 Task:  Click on Golf Select Pick Sheet First name Samuel Last name Wilson and  Email softage.7@softage.net Group 1 Rory McIlroy Group 2 Sam Burns Bonus Golfer Rory McIlroy Group 3 Sungjae Im Group 4 Hideki Matsuyama #1 Golfer For The Week Jason Day Tie-Breaker Score 0 Submit pick sheet
Action: Mouse moved to (351, 221)
Screenshot: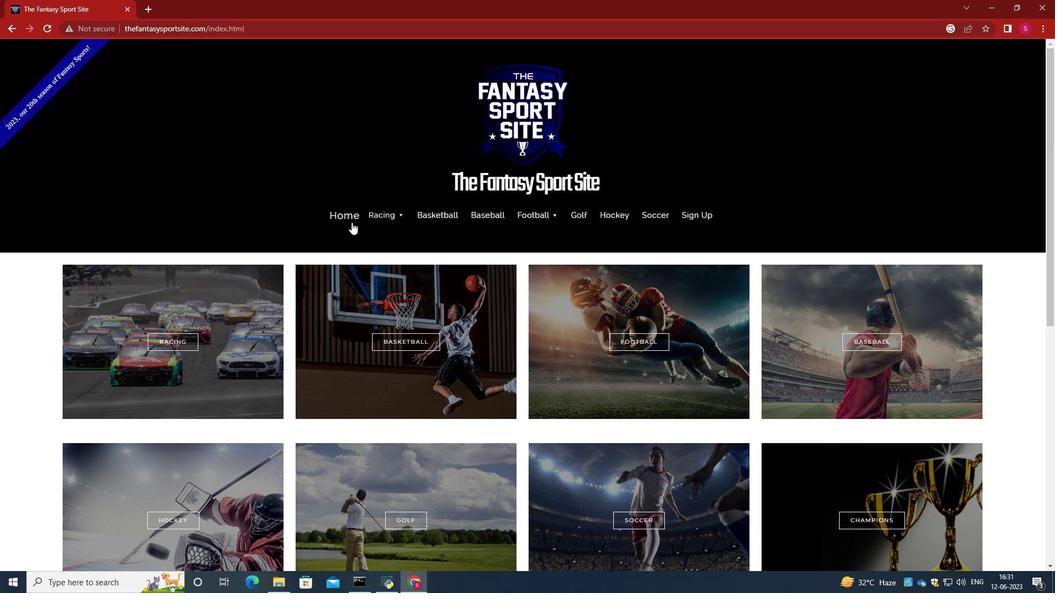 
Action: Mouse pressed left at (351, 221)
Screenshot: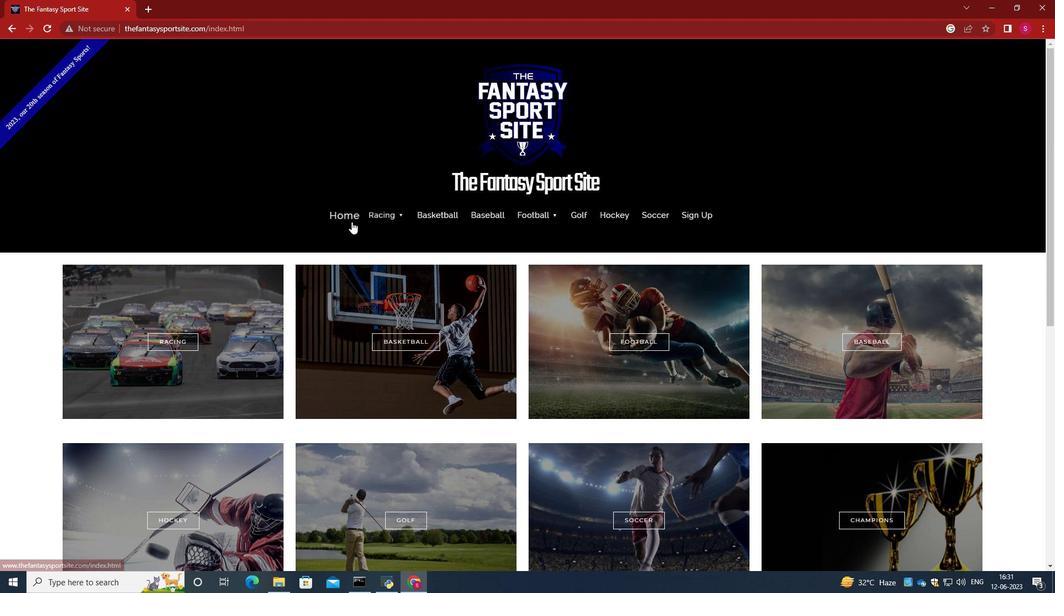 
Action: Mouse moved to (422, 203)
Screenshot: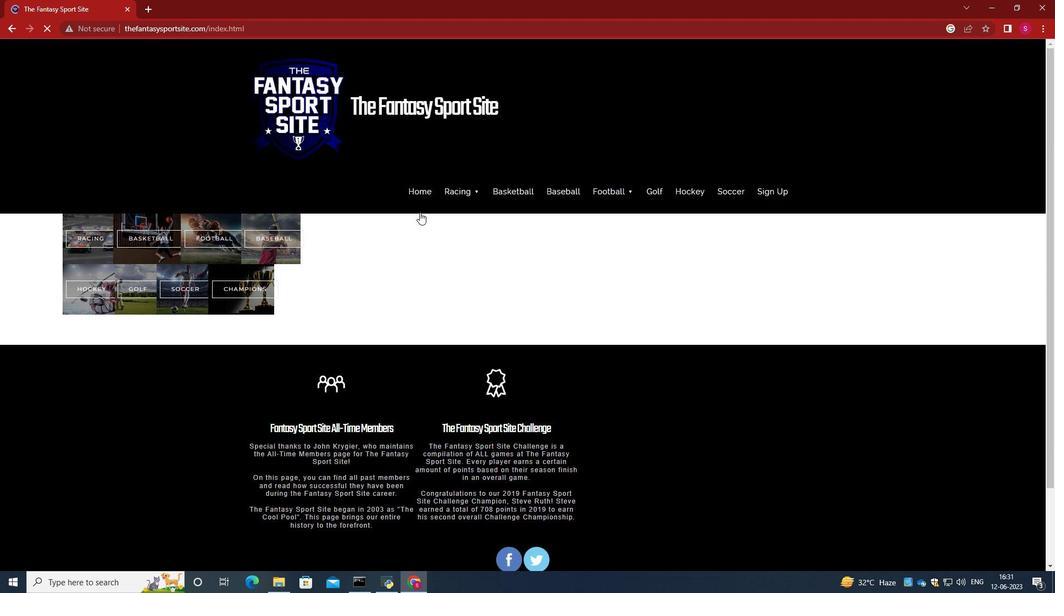 
Action: Mouse scrolled (422, 202) with delta (0, 0)
Screenshot: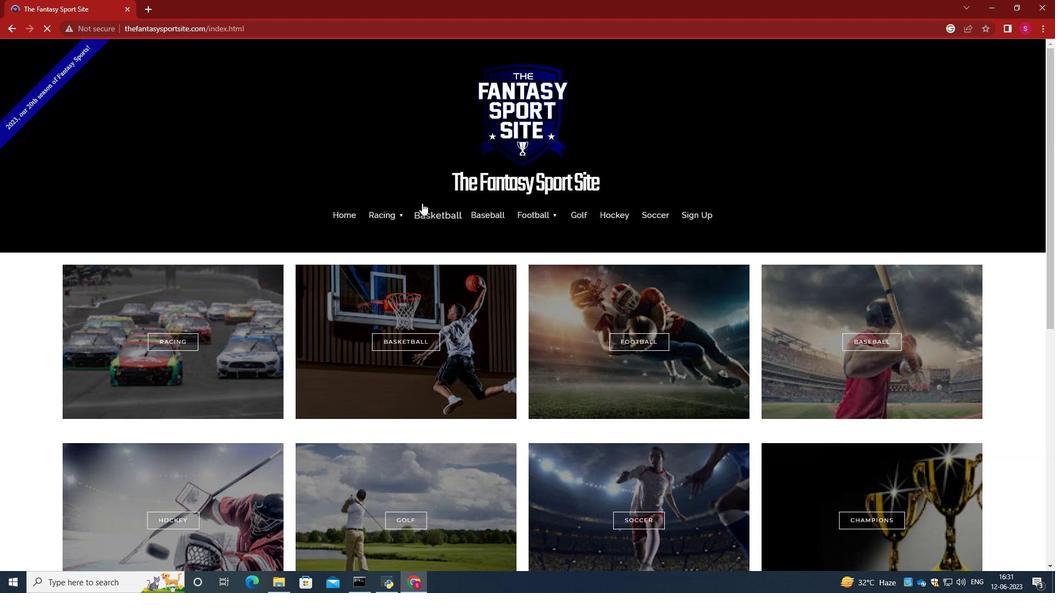 
Action: Mouse scrolled (422, 202) with delta (0, 0)
Screenshot: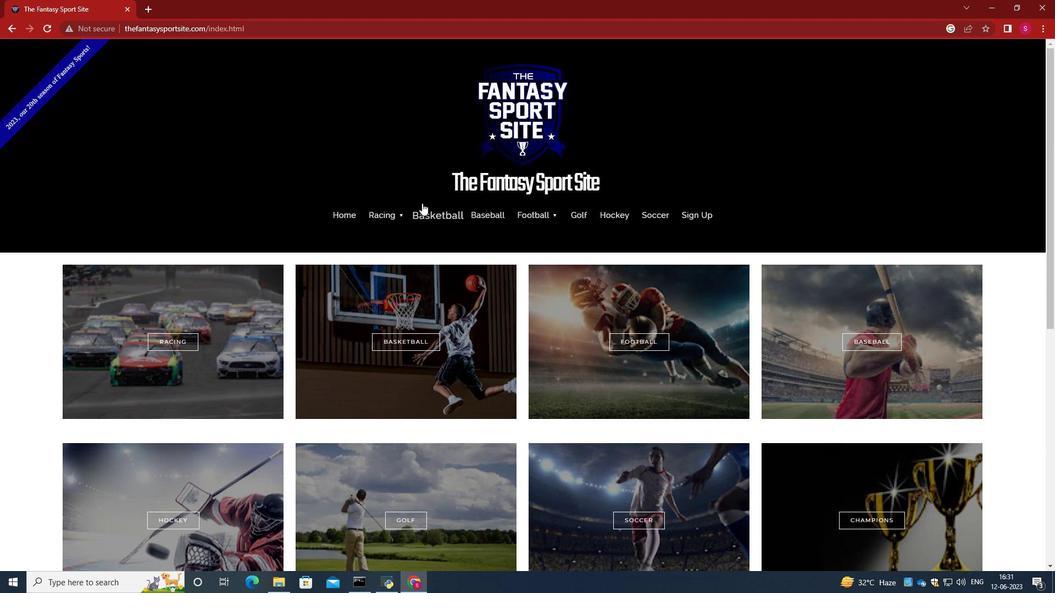 
Action: Mouse scrolled (422, 202) with delta (0, 0)
Screenshot: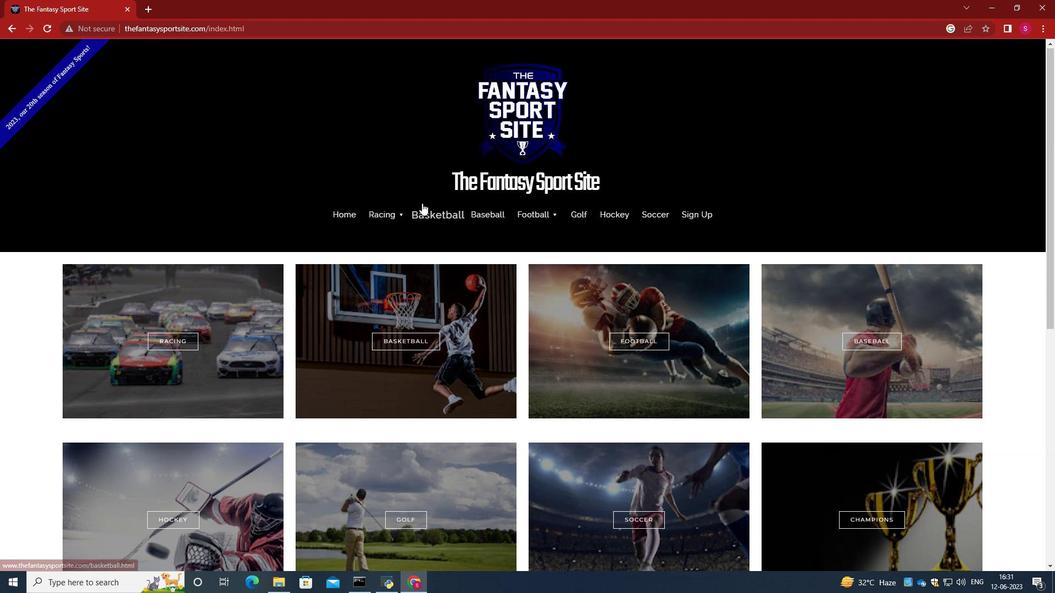 
Action: Mouse moved to (413, 345)
Screenshot: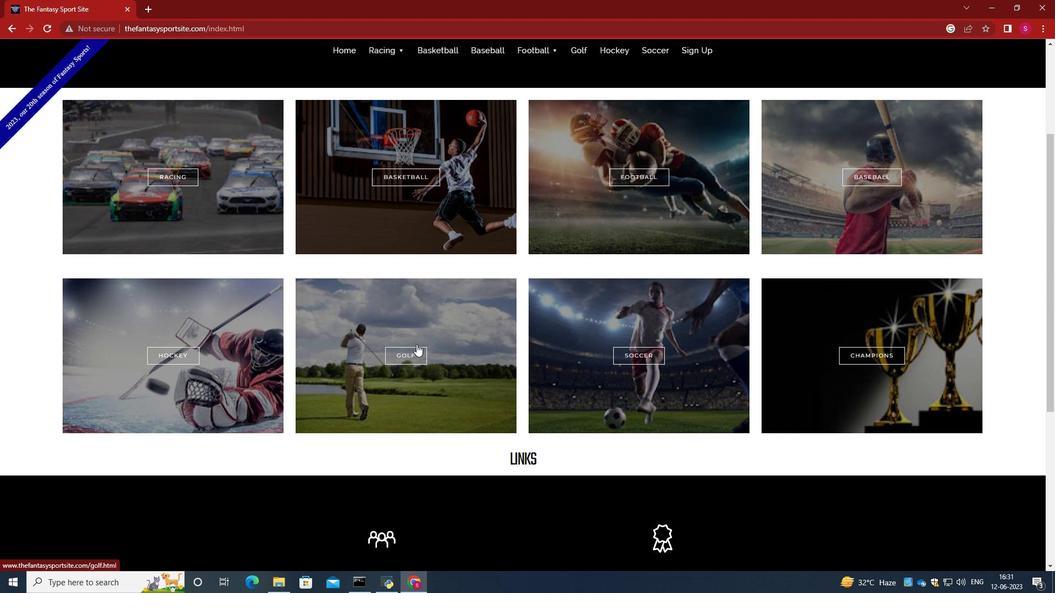 
Action: Mouse pressed left at (413, 345)
Screenshot: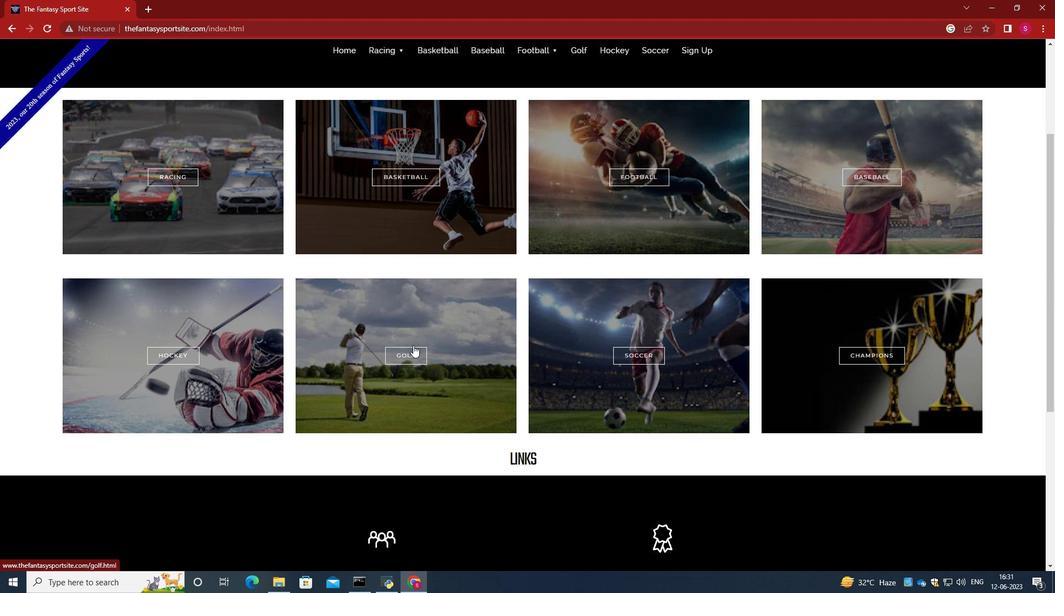
Action: Mouse scrolled (413, 345) with delta (0, 0)
Screenshot: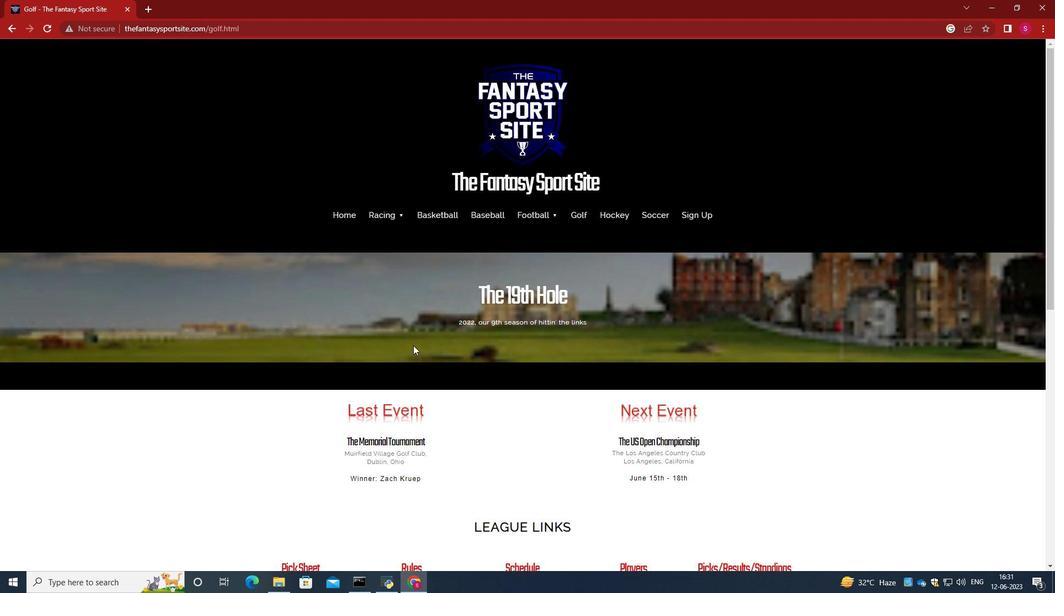 
Action: Mouse scrolled (413, 345) with delta (0, 0)
Screenshot: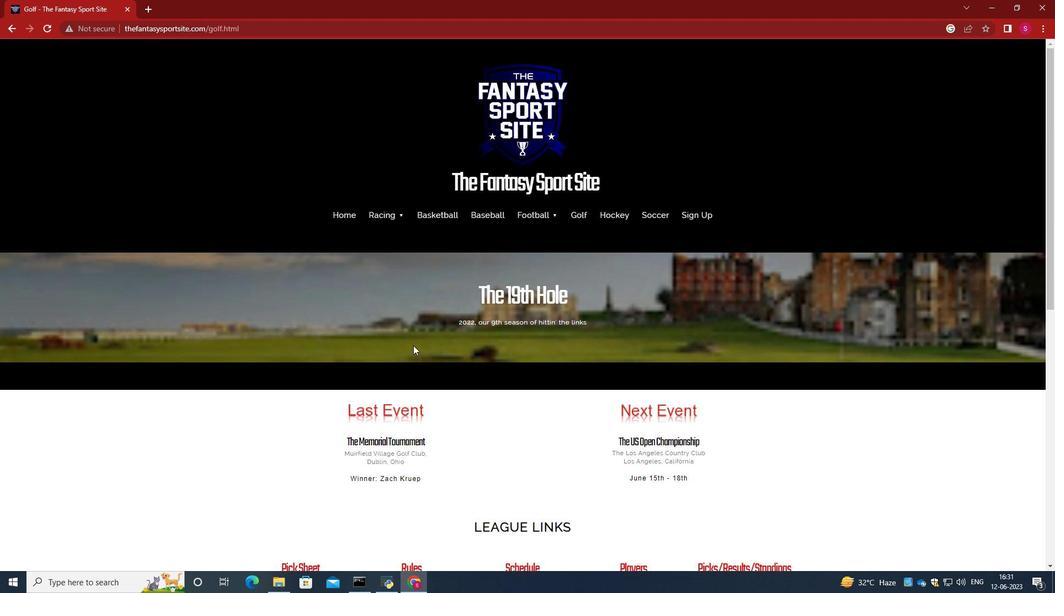 
Action: Mouse moved to (412, 343)
Screenshot: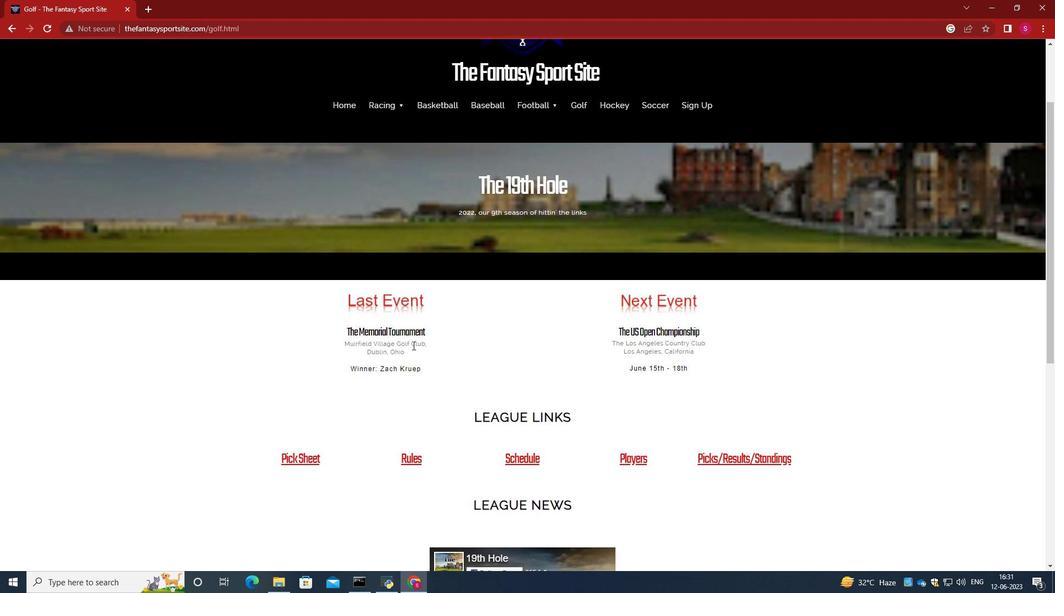 
Action: Mouse scrolled (412, 342) with delta (0, 0)
Screenshot: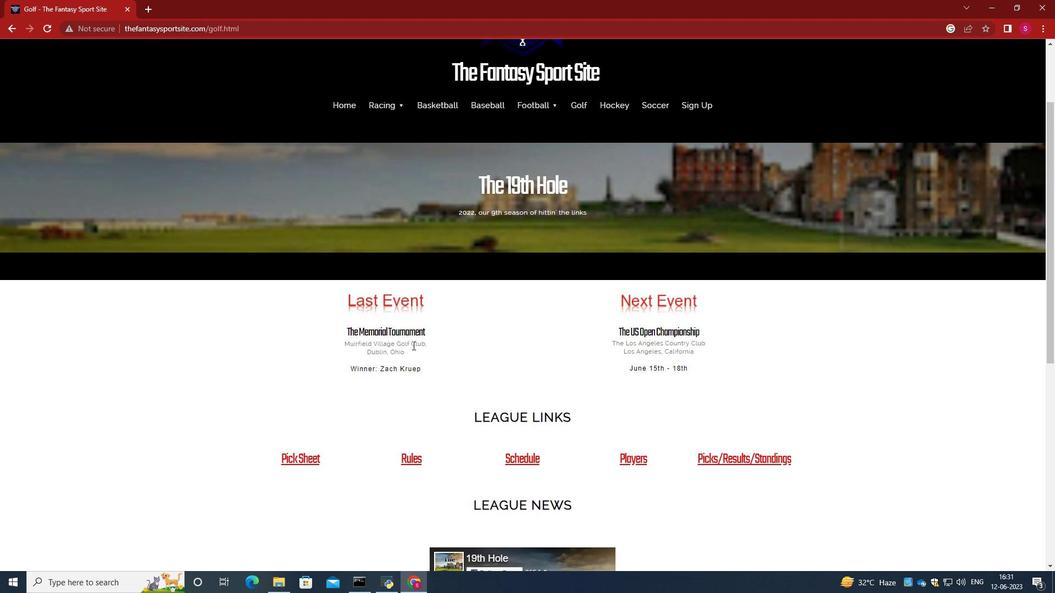 
Action: Mouse scrolled (412, 342) with delta (0, 0)
Screenshot: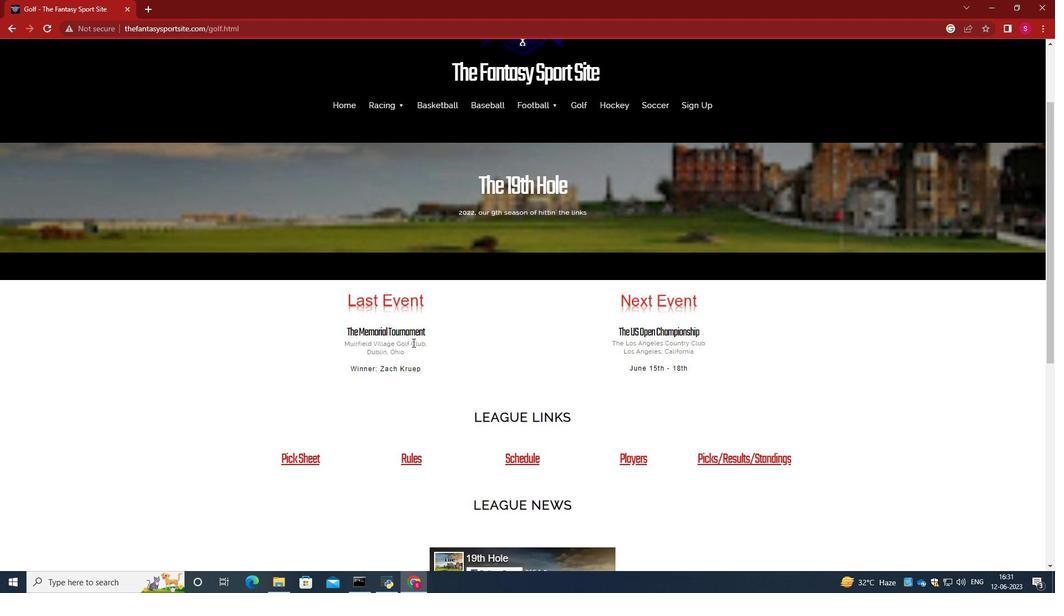 
Action: Mouse scrolled (412, 342) with delta (0, 0)
Screenshot: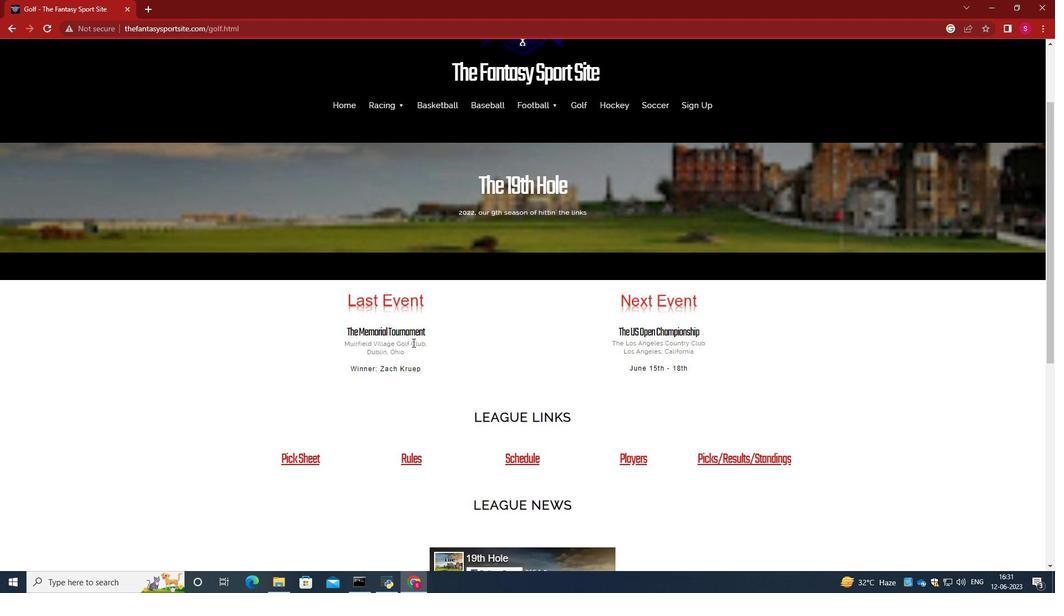 
Action: Mouse scrolled (412, 342) with delta (0, 0)
Screenshot: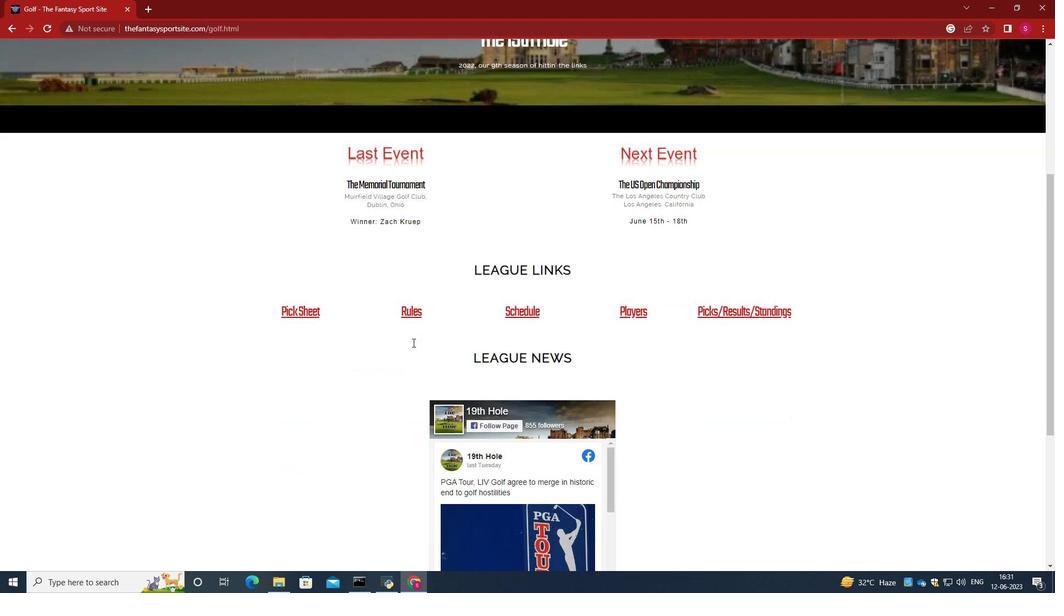 
Action: Mouse moved to (313, 240)
Screenshot: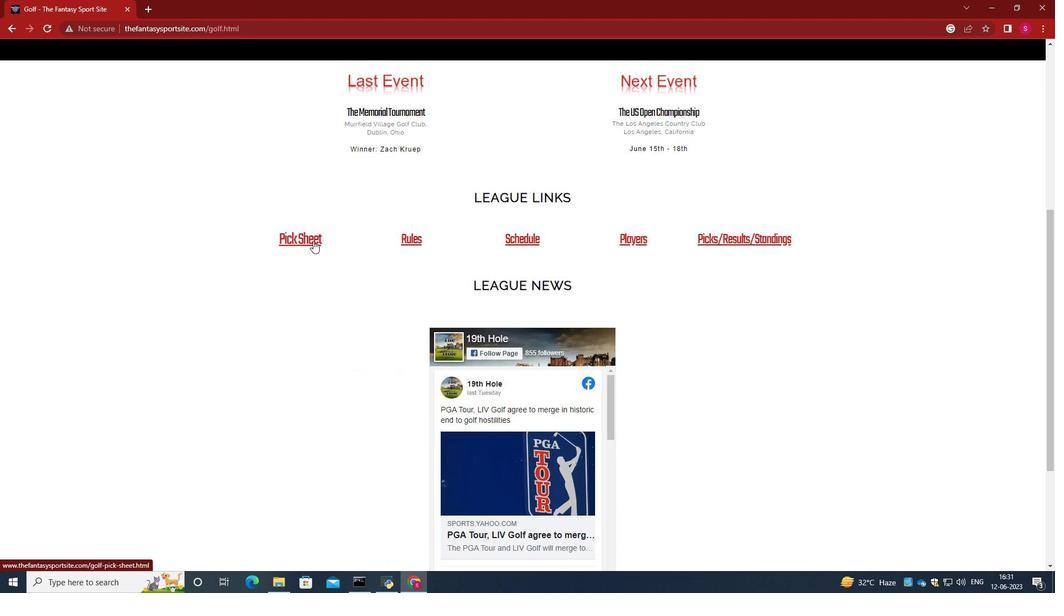 
Action: Mouse pressed left at (313, 240)
Screenshot: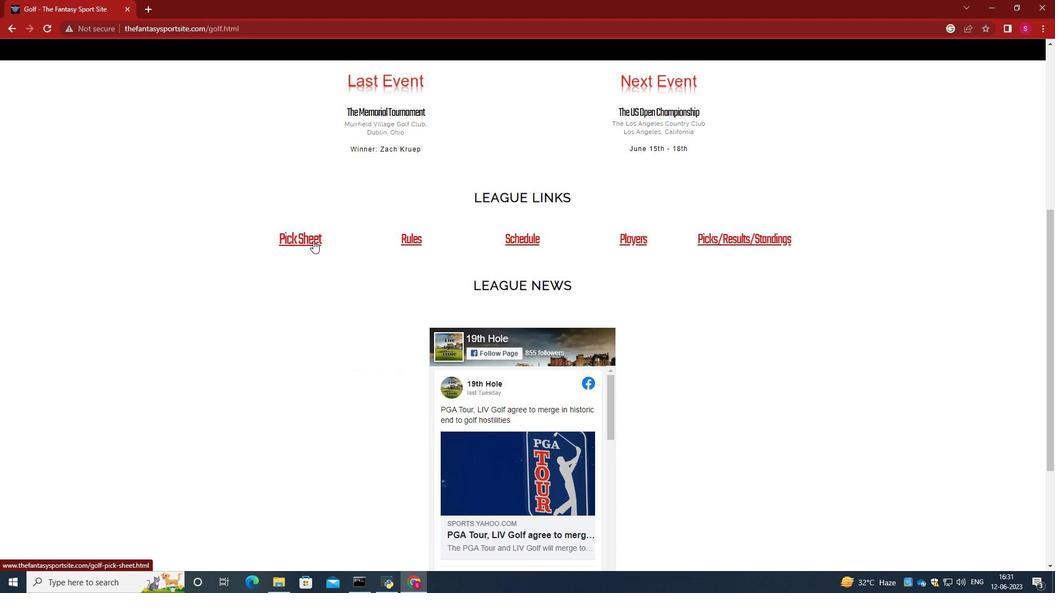 
Action: Mouse moved to (494, 234)
Screenshot: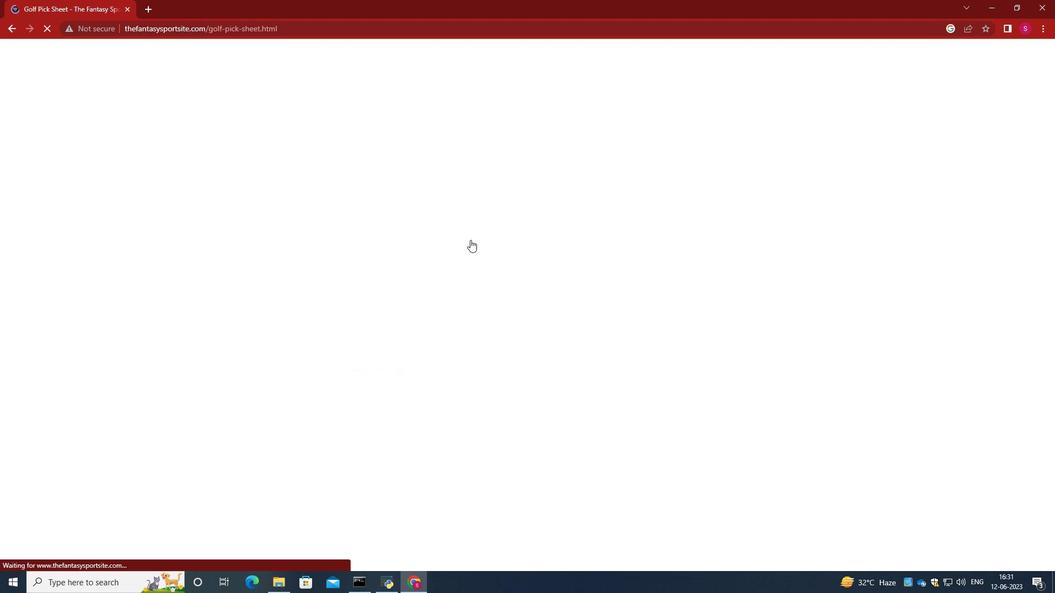 
Action: Mouse scrolled (494, 234) with delta (0, 0)
Screenshot: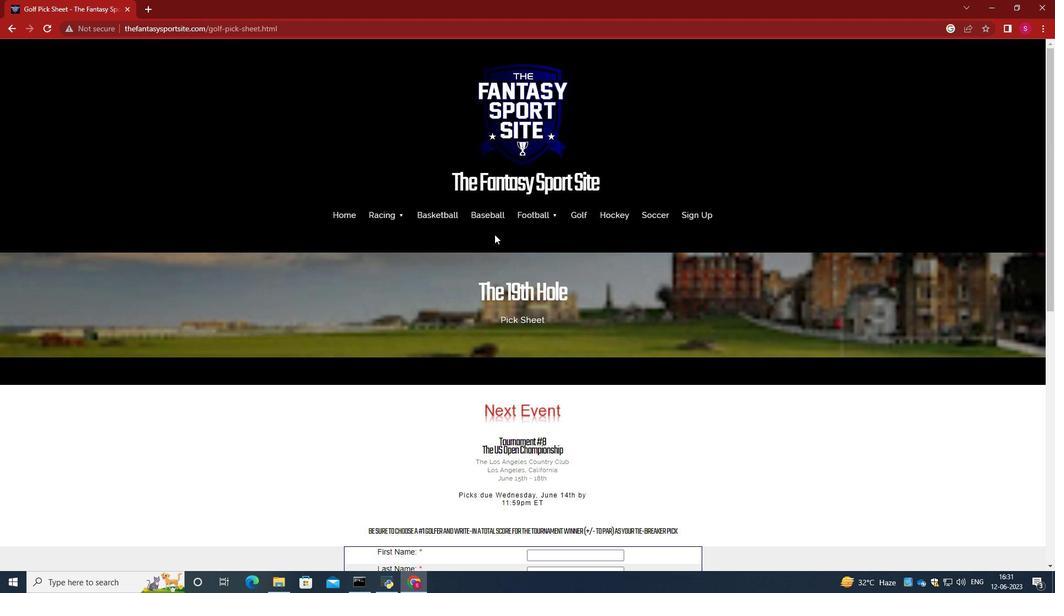 
Action: Mouse scrolled (494, 234) with delta (0, 0)
Screenshot: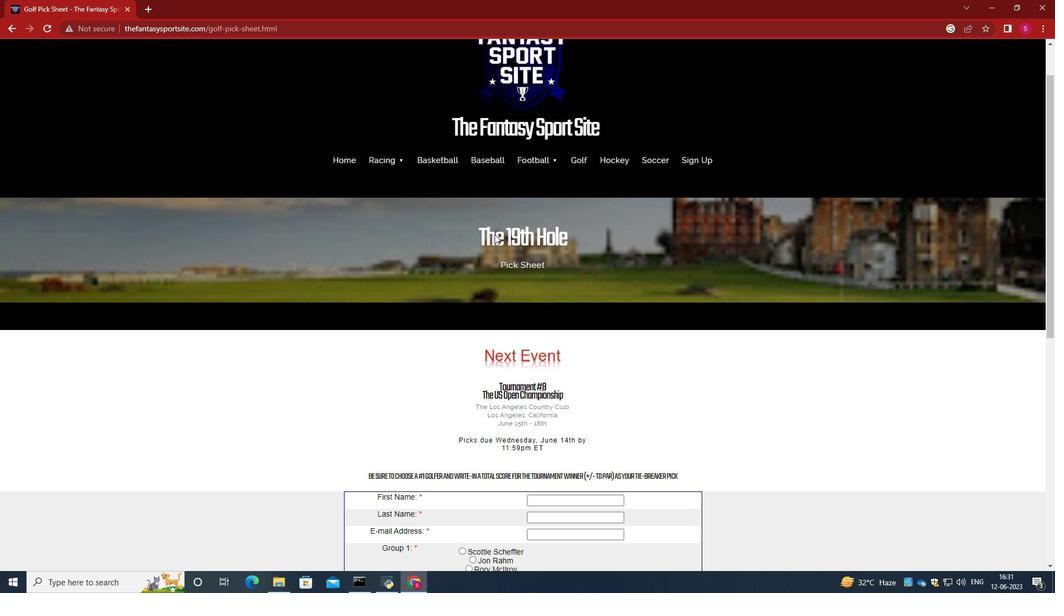 
Action: Mouse scrolled (494, 234) with delta (0, 0)
Screenshot: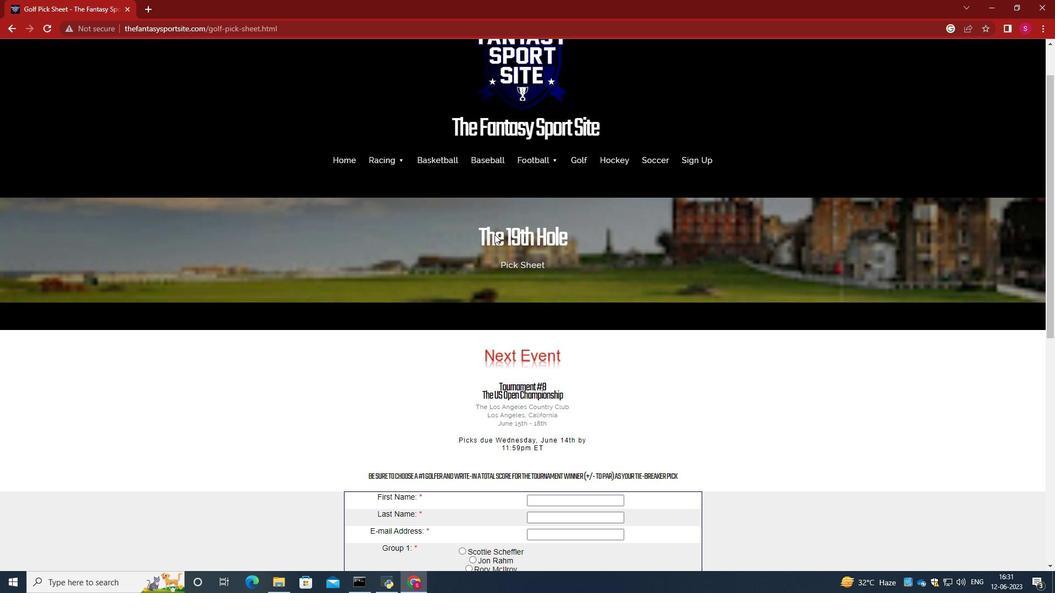 
Action: Mouse scrolled (494, 234) with delta (0, 0)
Screenshot: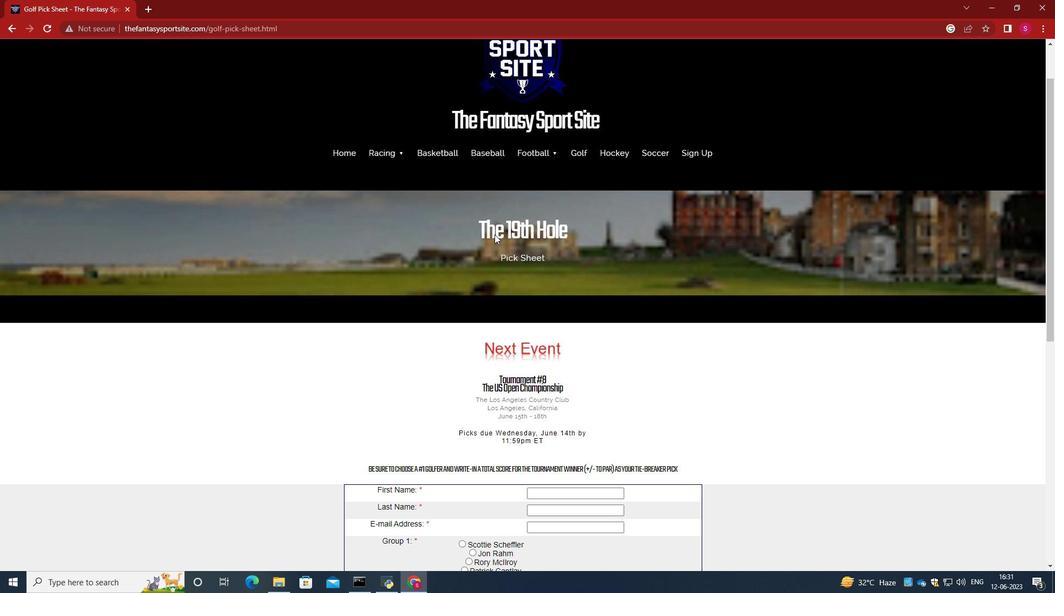 
Action: Mouse scrolled (494, 234) with delta (0, 0)
Screenshot: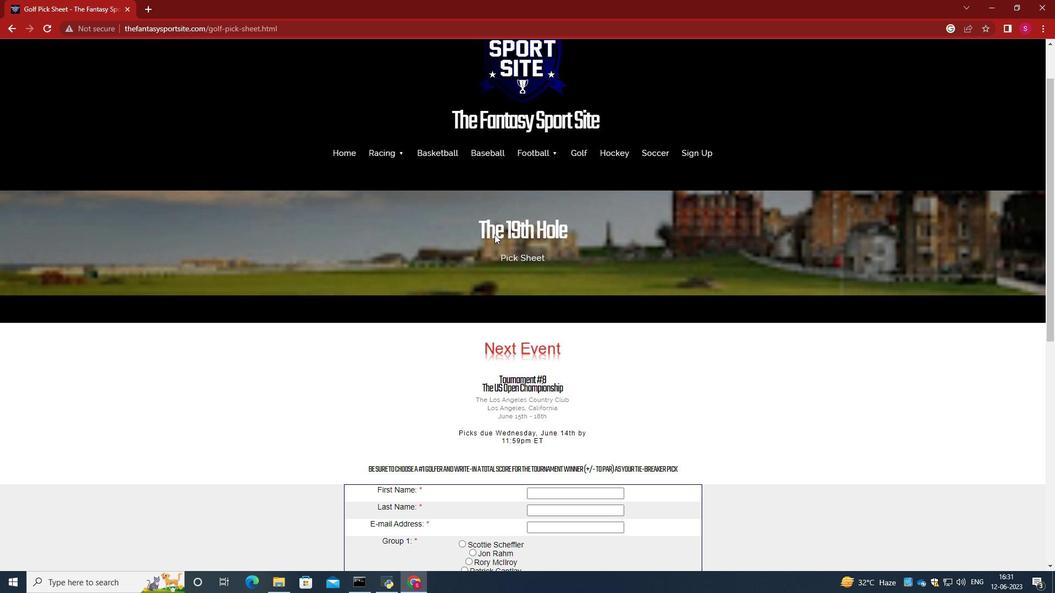 
Action: Mouse moved to (495, 244)
Screenshot: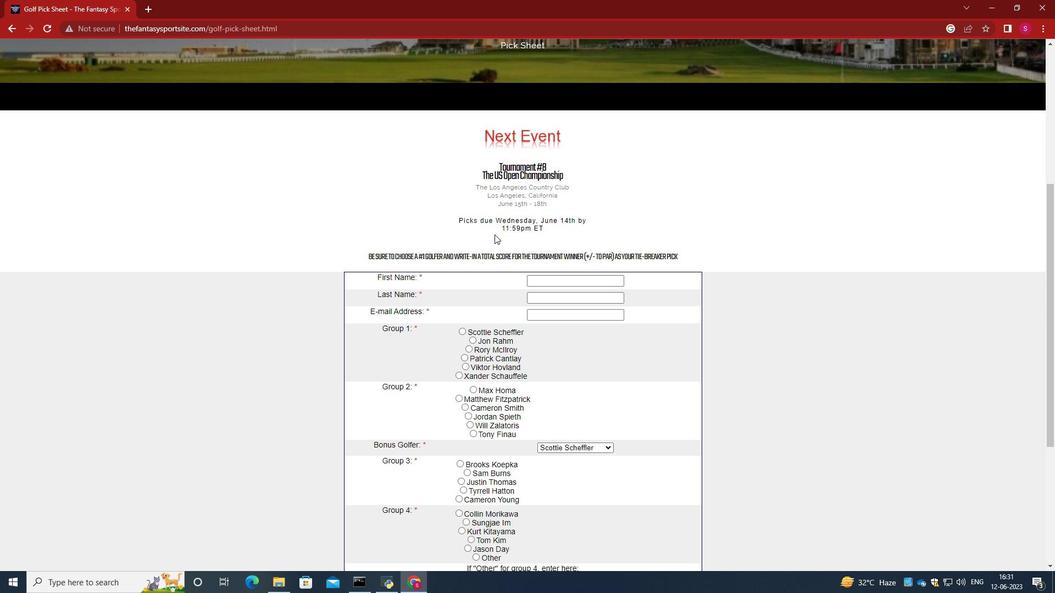 
Action: Mouse scrolled (495, 240) with delta (0, 0)
Screenshot: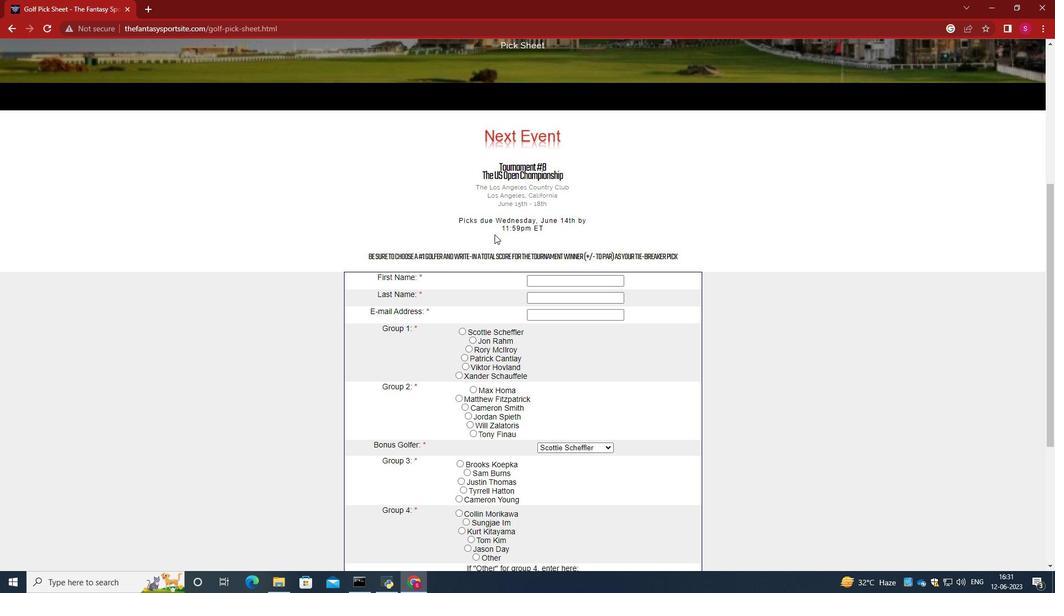 
Action: Mouse scrolled (495, 244) with delta (0, 0)
Screenshot: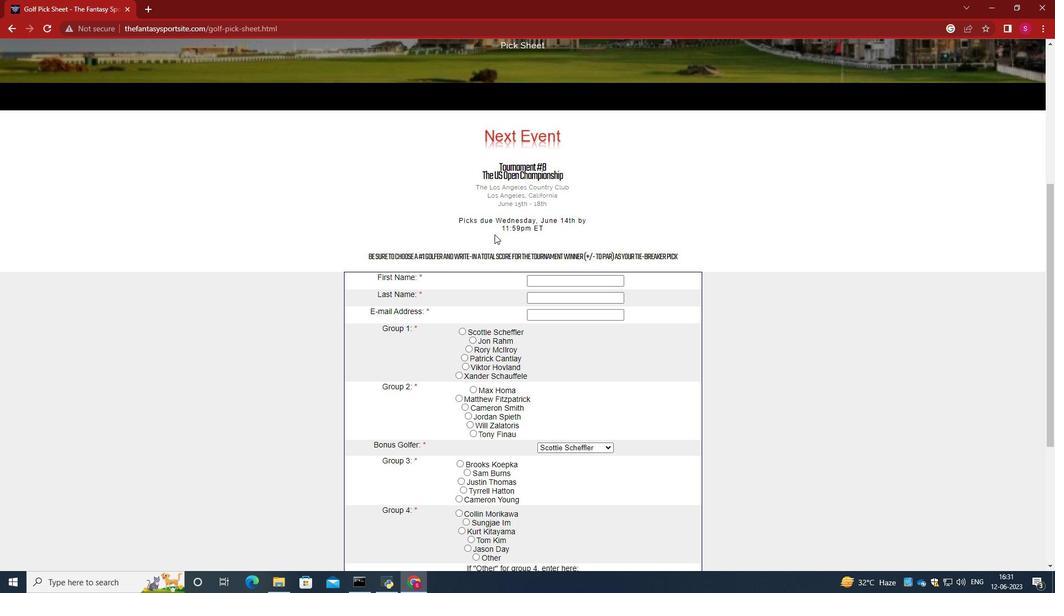 
Action: Mouse moved to (573, 173)
Screenshot: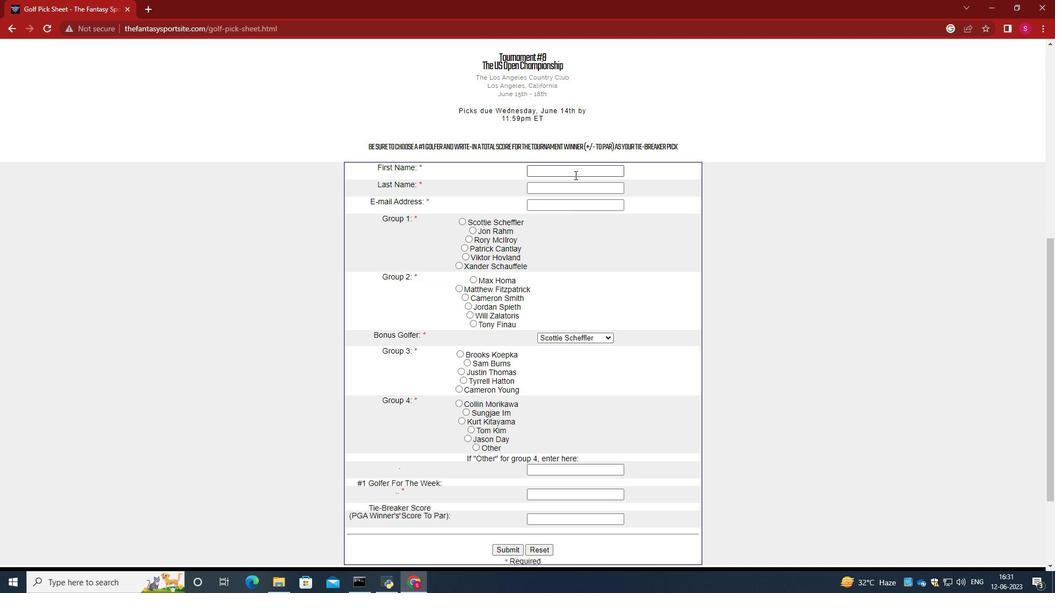 
Action: Mouse pressed left at (573, 173)
Screenshot: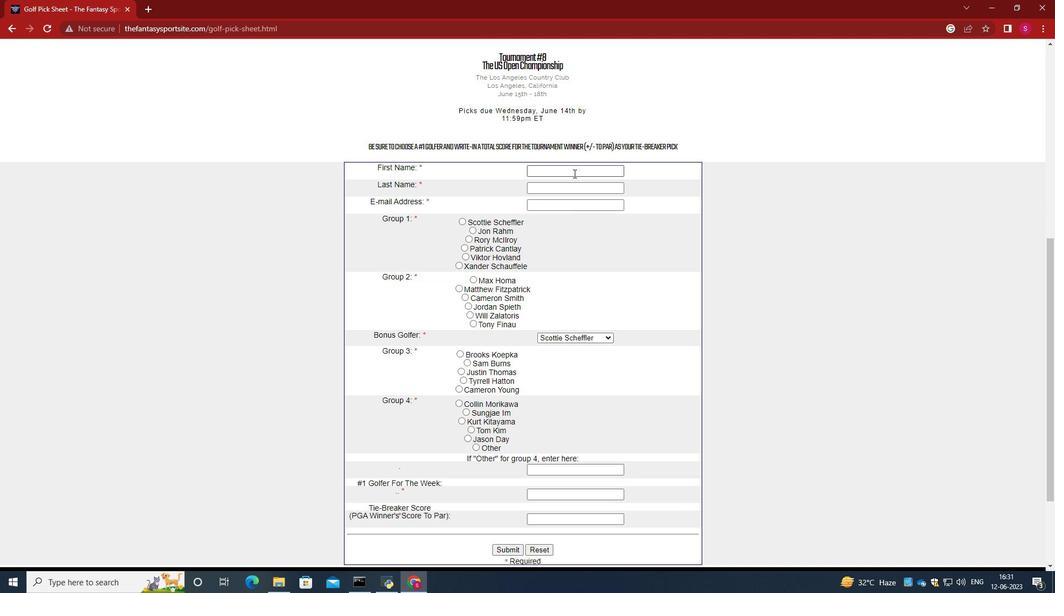 
Action: Key pressed <Key.caps_lock><Key.caps_lock><Key.caps_lock>S<Key.caps_lock>amuel<Key.tab><Key.caps_lock><Key.caps_lock><Key.caps_lock>W<Key.caps_lock>ilson<Key.tab>softage.7<Key.shift>@softage.net<Key.tab>
Screenshot: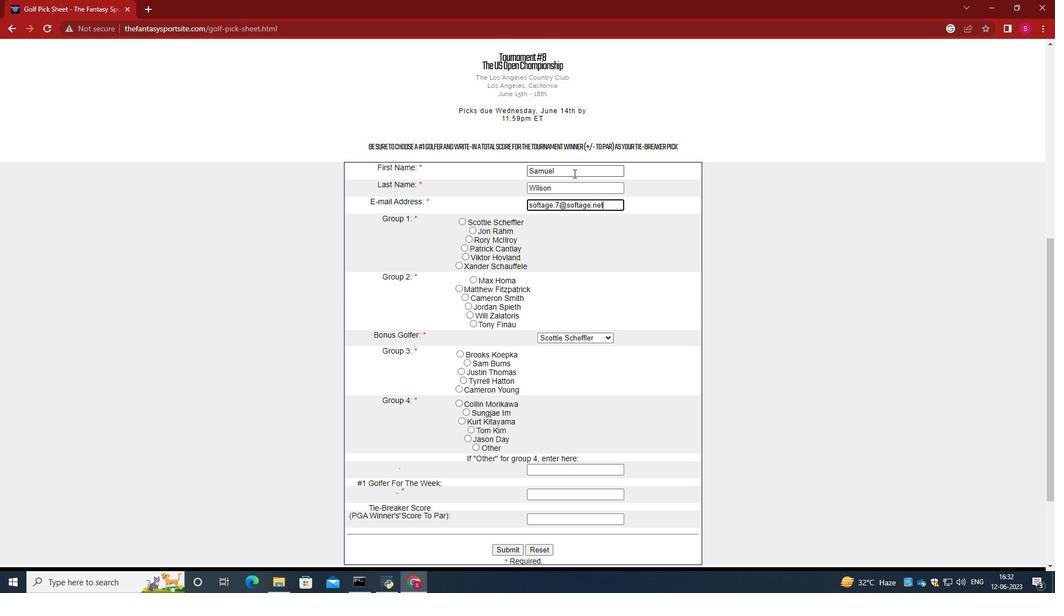 
Action: Mouse moved to (531, 230)
Screenshot: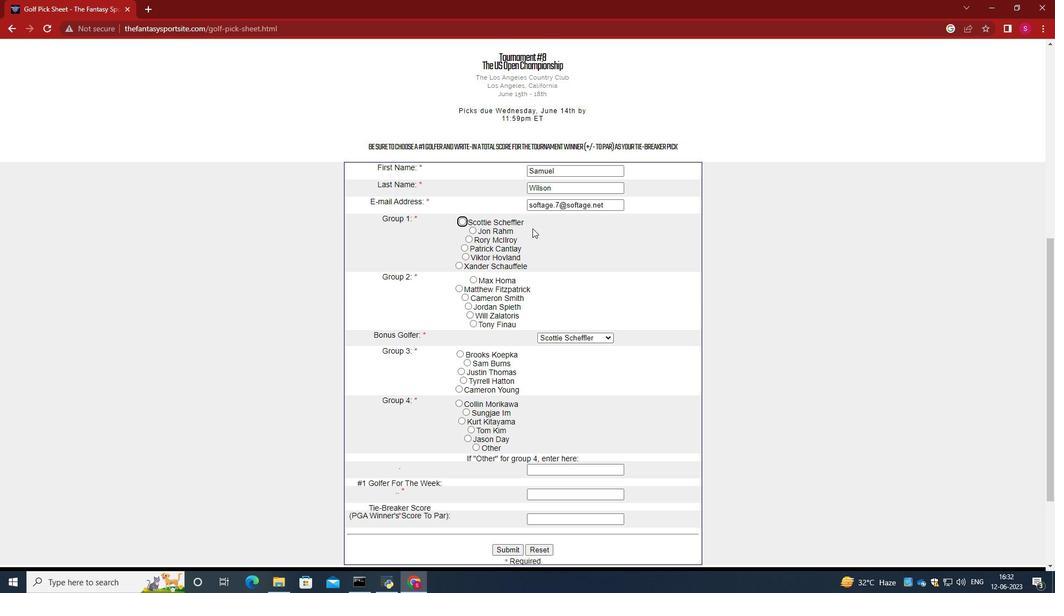 
Action: Mouse scrolled (531, 229) with delta (0, 0)
Screenshot: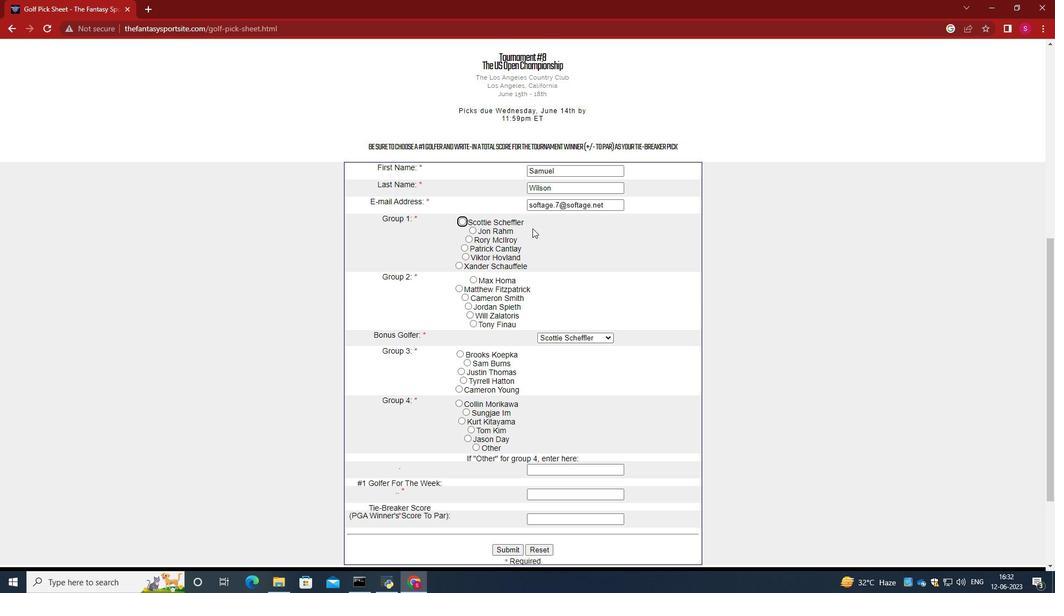 
Action: Mouse moved to (474, 179)
Screenshot: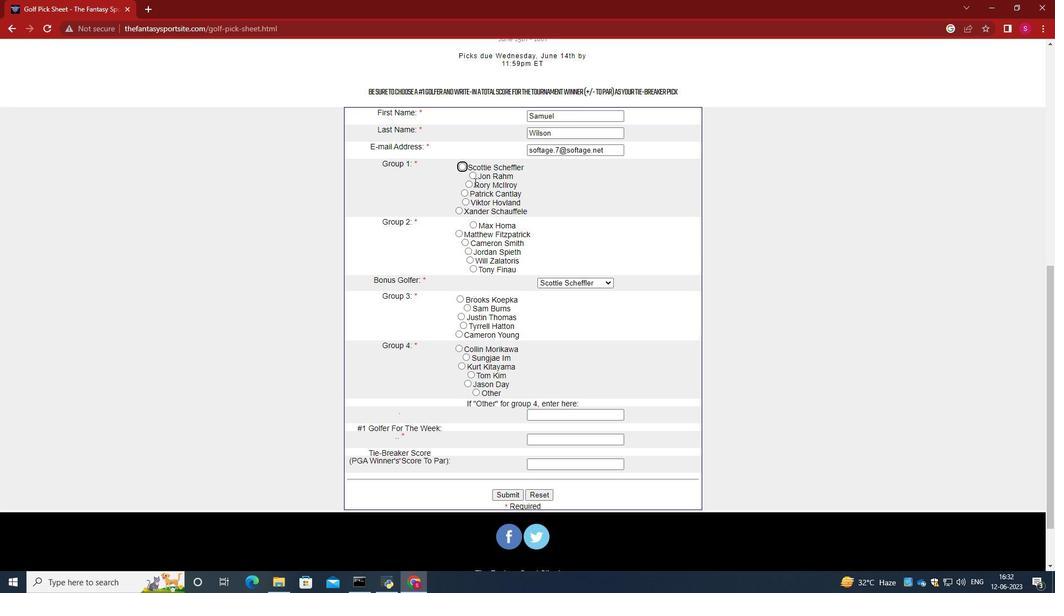 
Action: Mouse pressed left at (474, 179)
Screenshot: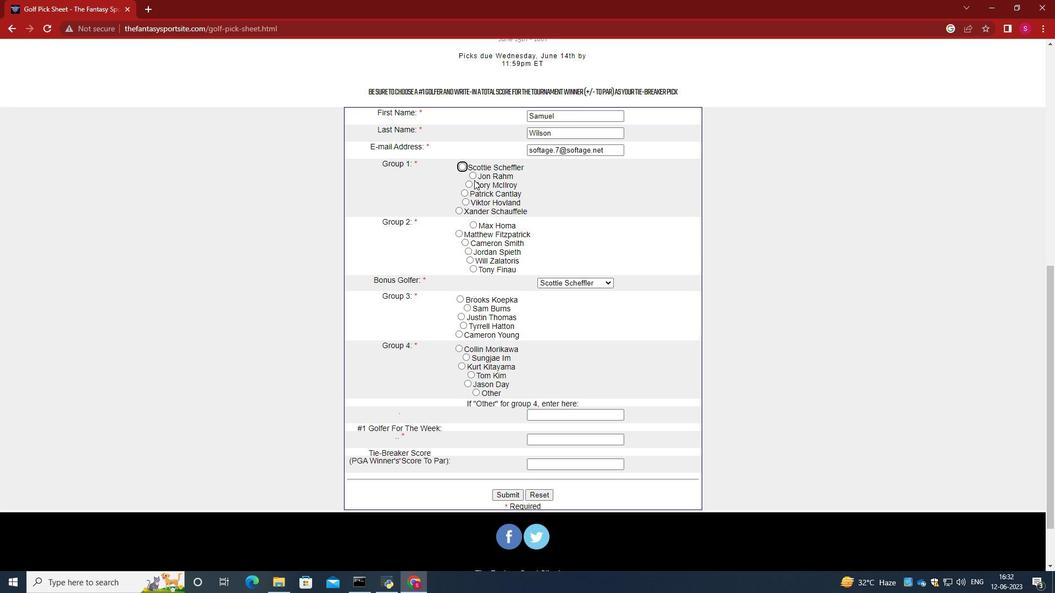 
Action: Mouse moved to (470, 187)
Screenshot: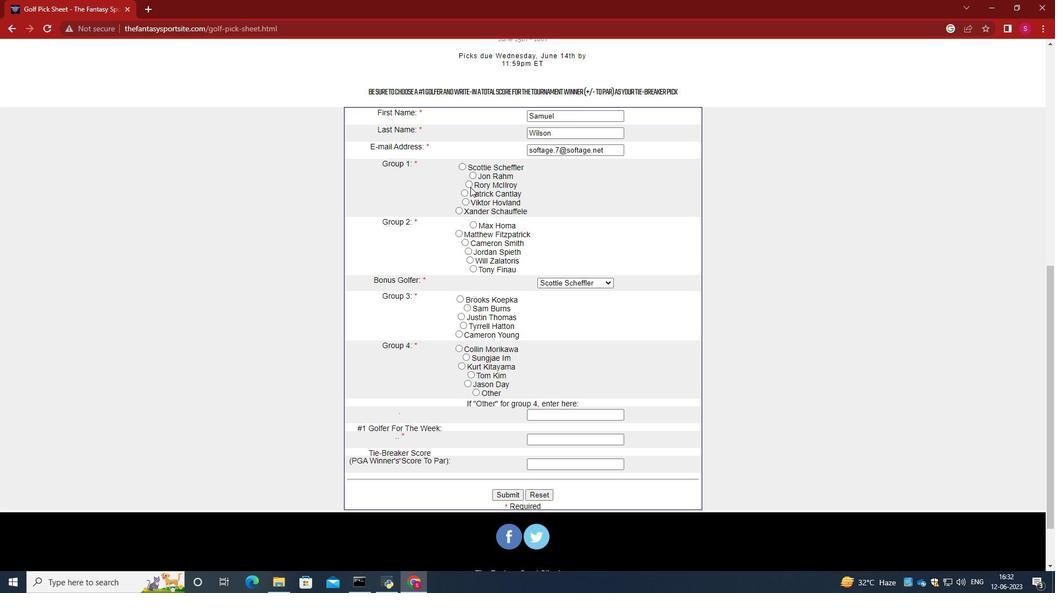 
Action: Mouse pressed left at (470, 187)
Screenshot: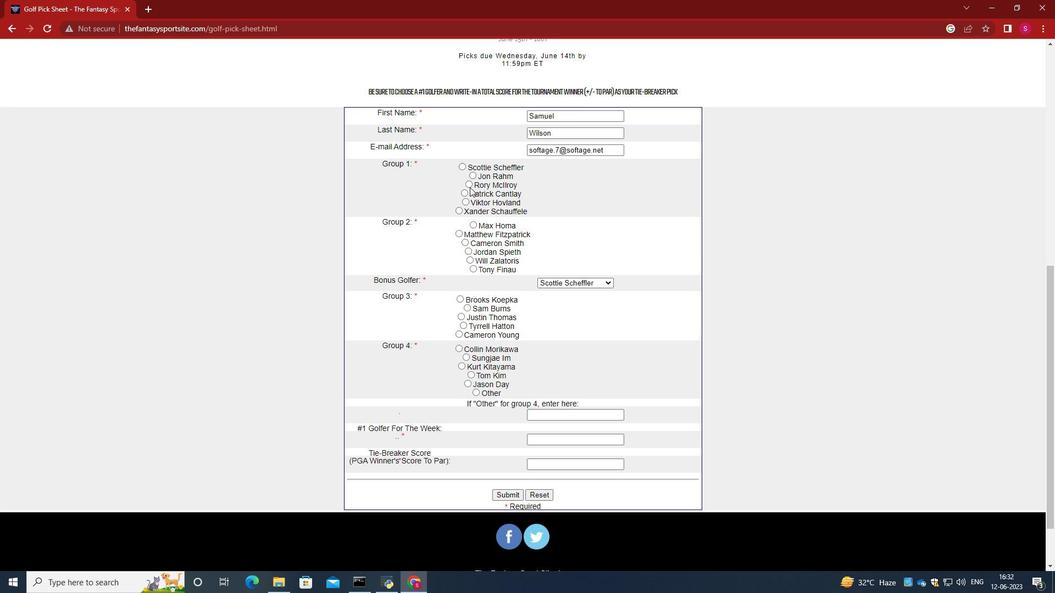 
Action: Mouse moved to (471, 185)
Screenshot: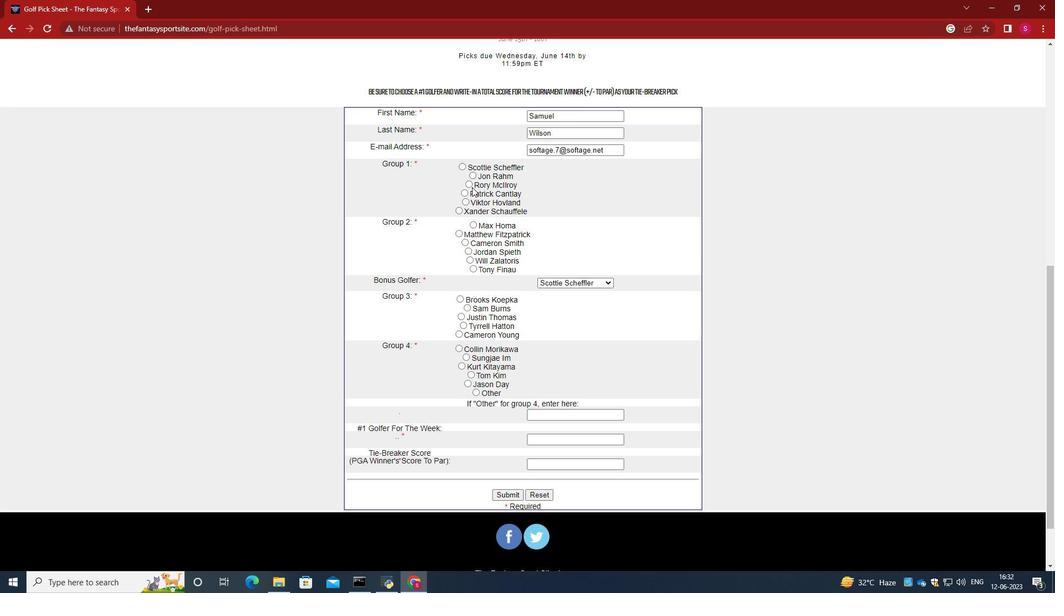 
Action: Mouse pressed left at (471, 185)
Screenshot: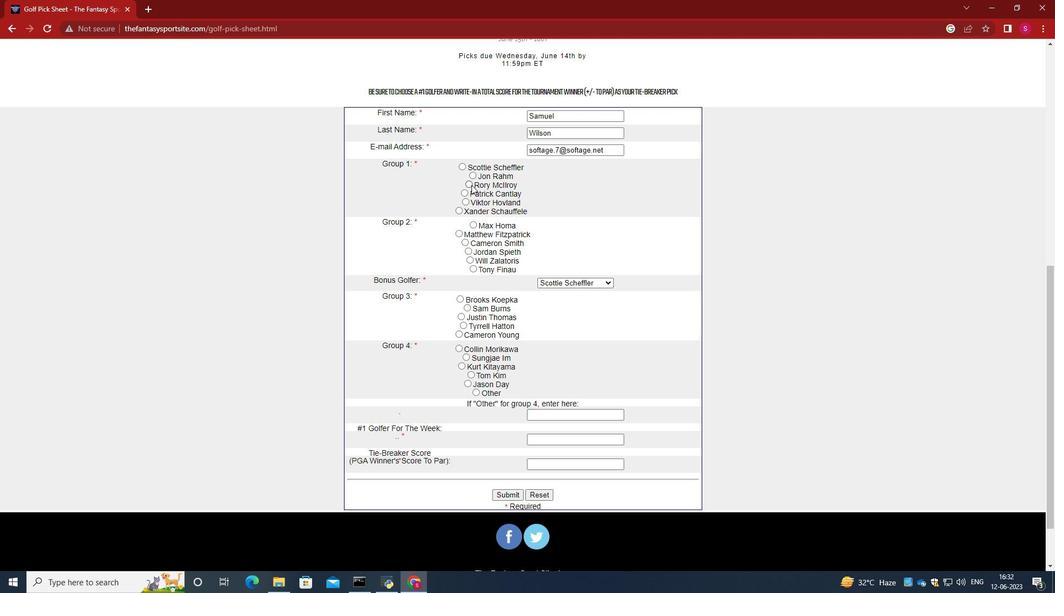 
Action: Mouse moved to (517, 227)
Screenshot: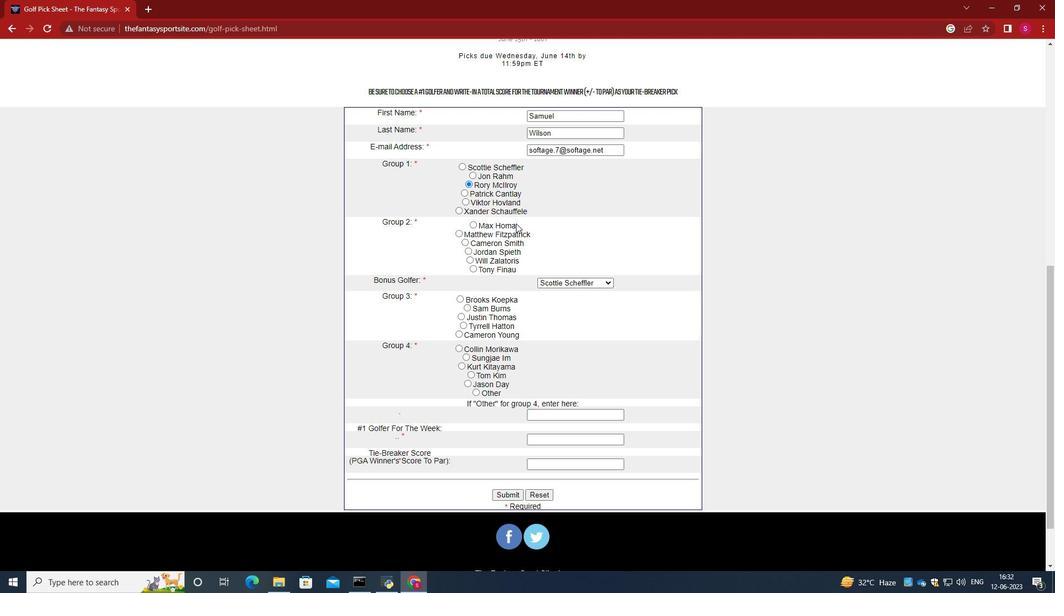 
Action: Mouse scrolled (517, 226) with delta (0, 0)
Screenshot: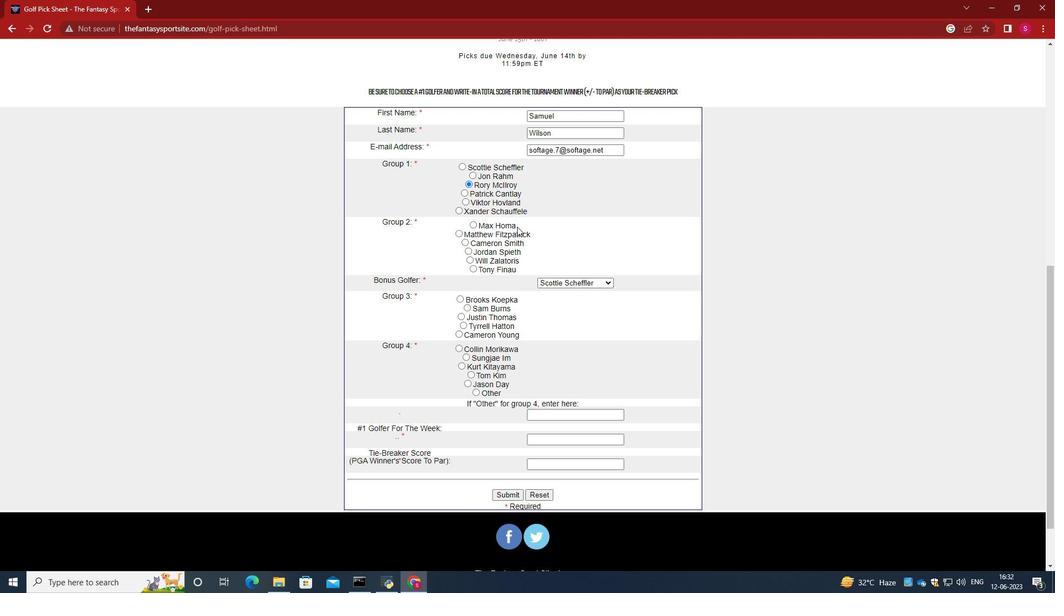 
Action: Mouse moved to (475, 214)
Screenshot: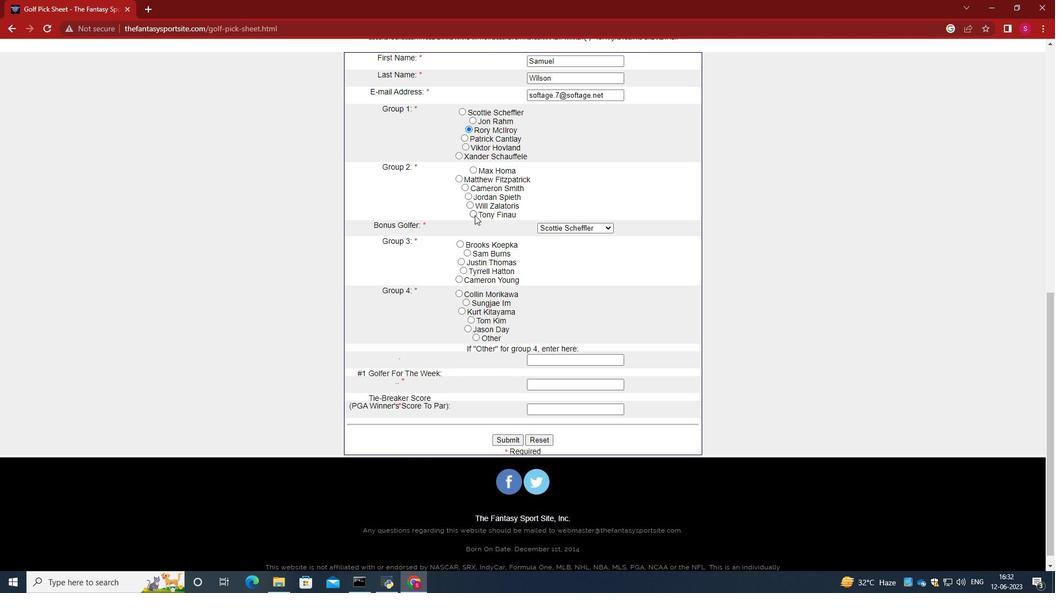 
Action: Mouse pressed left at (475, 214)
Screenshot: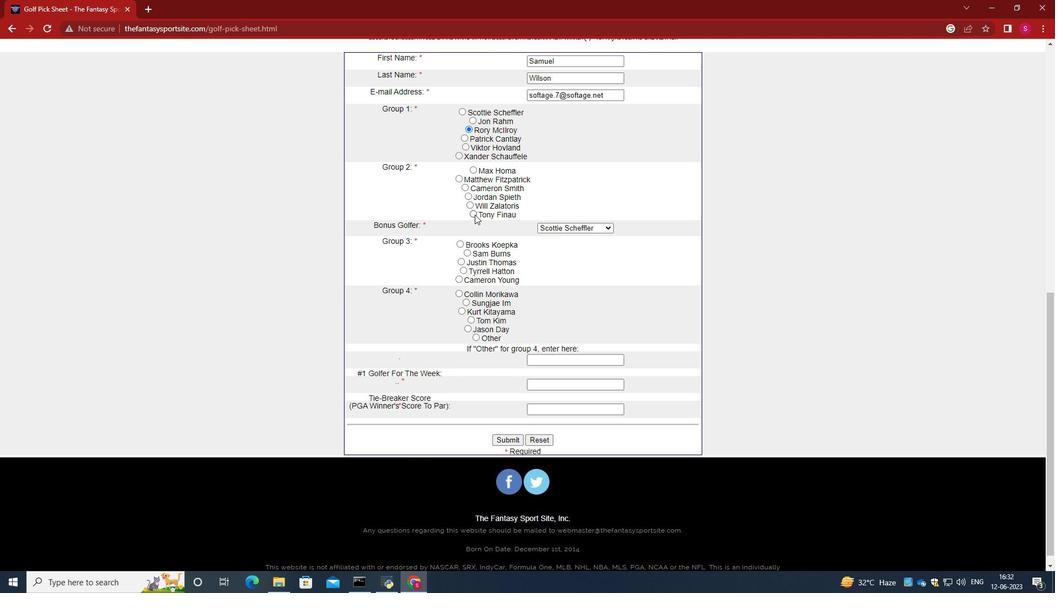 
Action: Mouse moved to (573, 227)
Screenshot: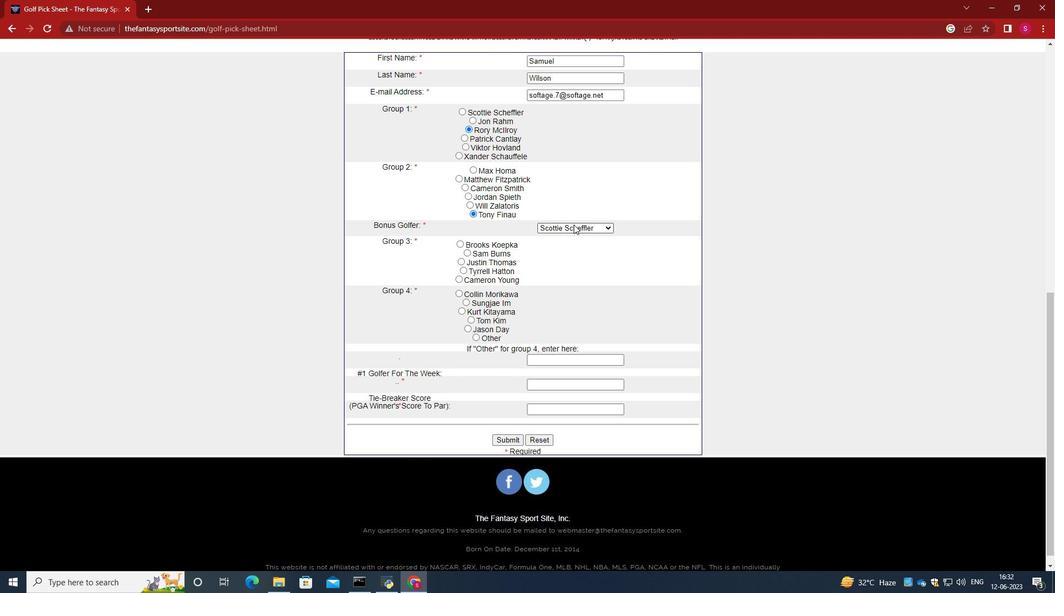 
Action: Mouse pressed left at (573, 227)
Screenshot: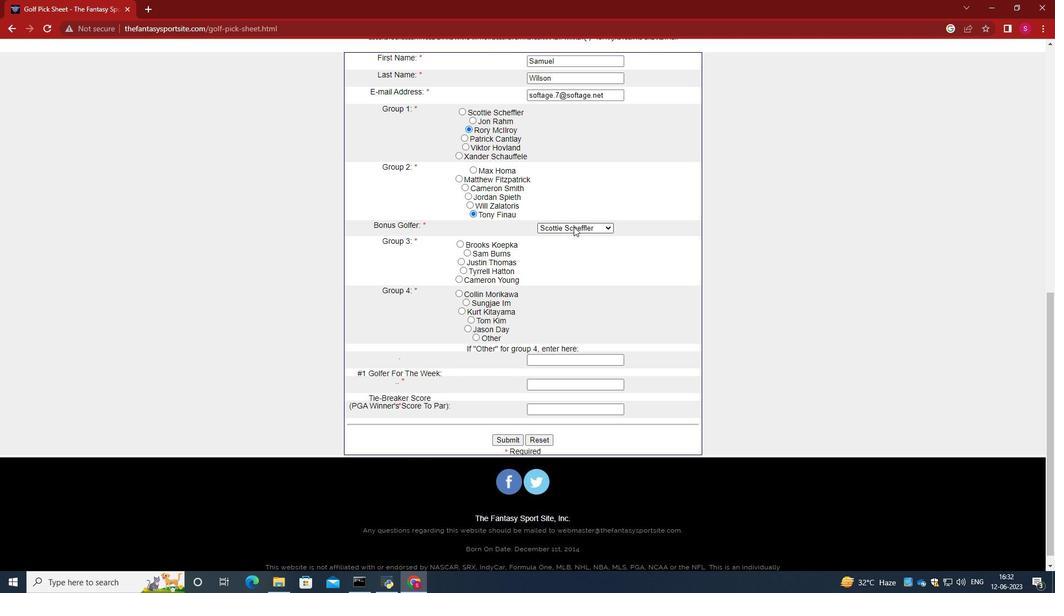 
Action: Mouse moved to (576, 252)
Screenshot: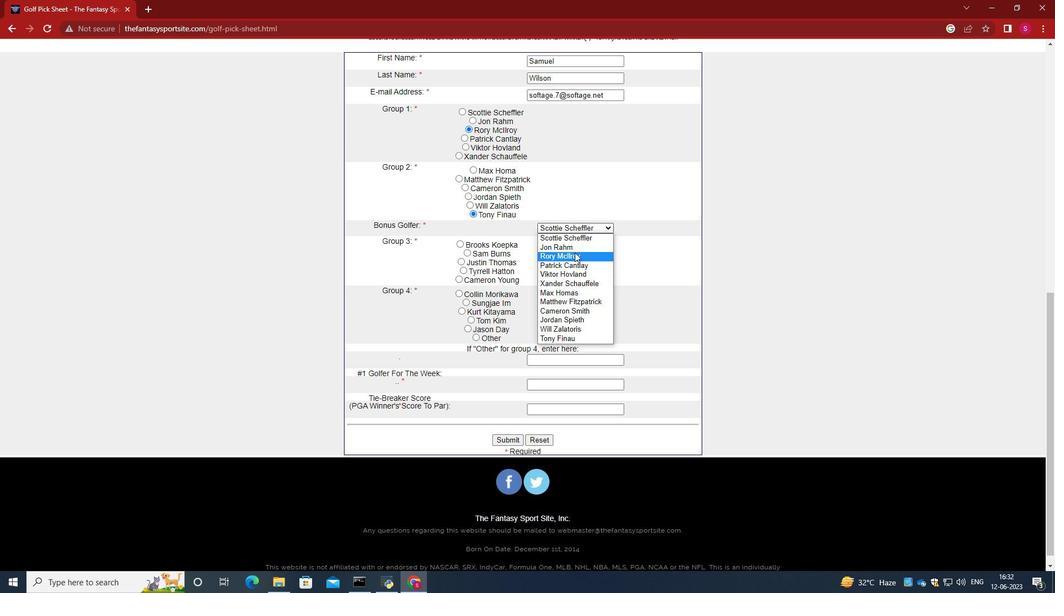
Action: Mouse pressed left at (576, 252)
Screenshot: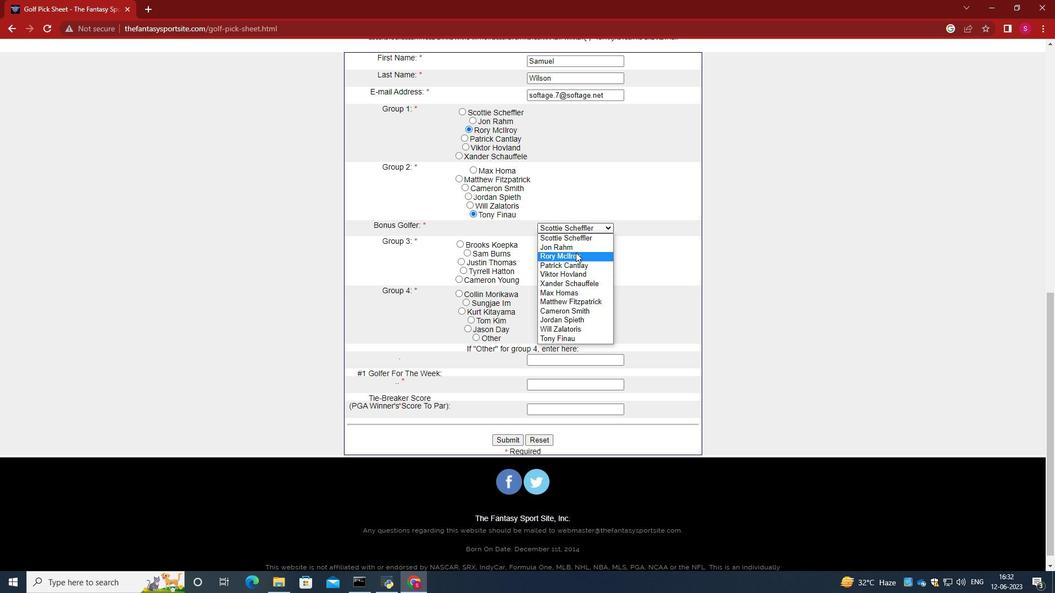 
Action: Mouse moved to (582, 202)
Screenshot: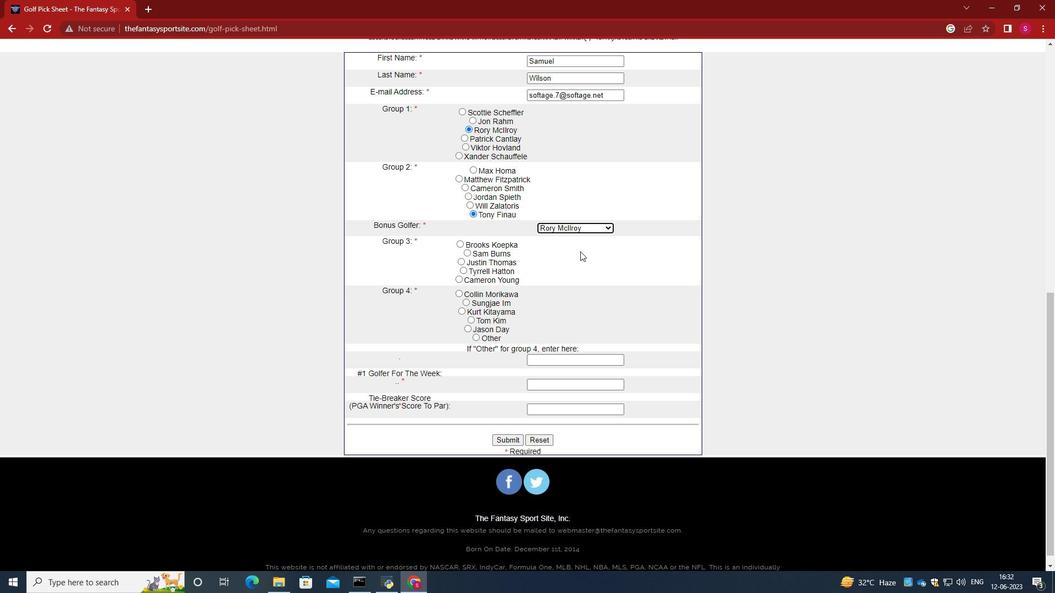 
Action: Mouse scrolled (582, 201) with delta (0, 0)
Screenshot: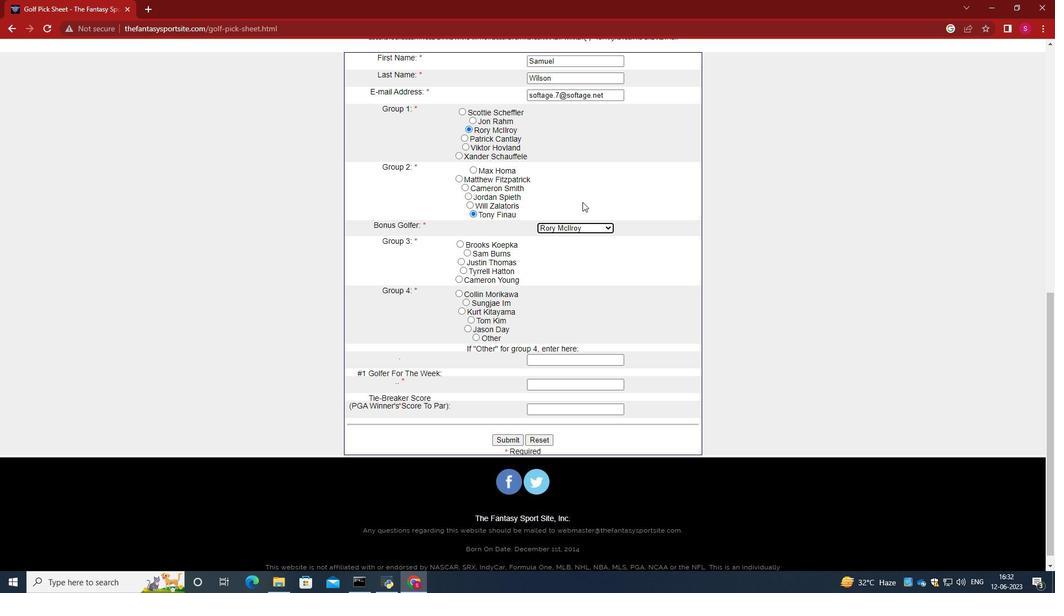 
Action: Mouse moved to (472, 242)
Screenshot: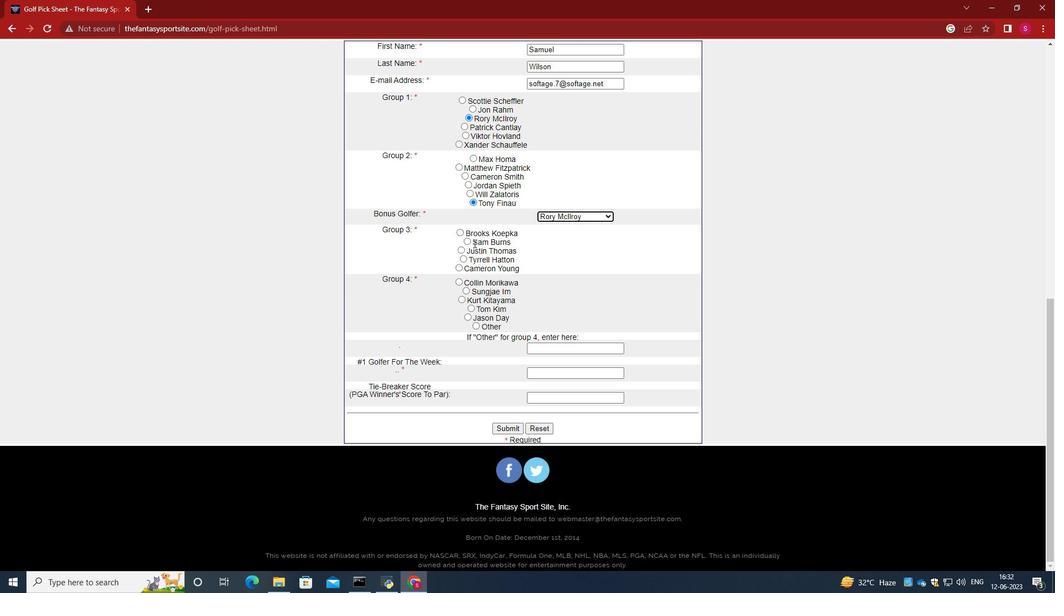 
Action: Mouse pressed left at (472, 242)
Screenshot: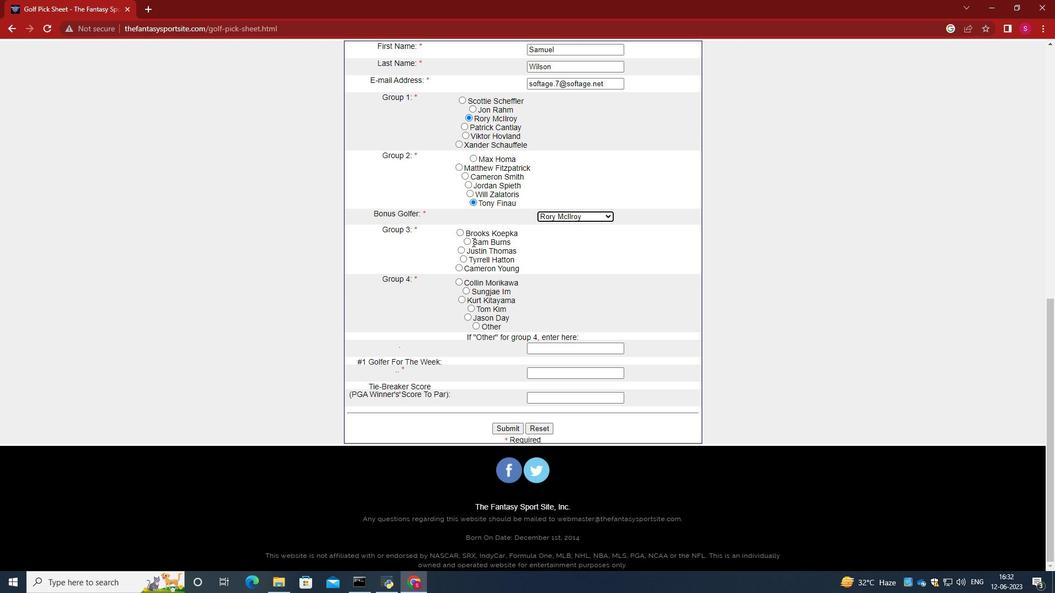 
Action: Mouse moved to (466, 243)
Screenshot: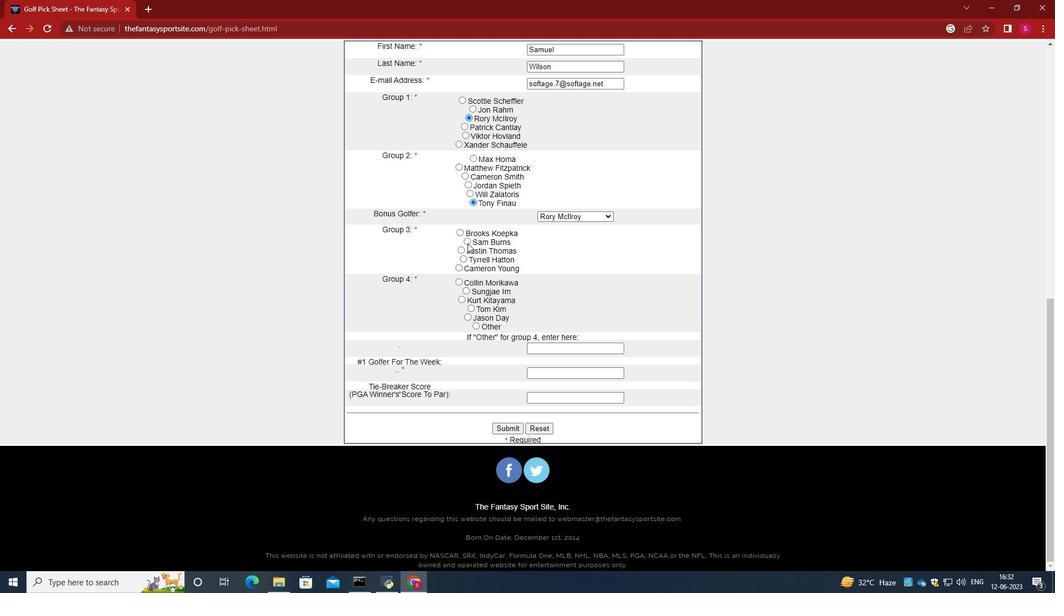 
Action: Mouse pressed left at (466, 243)
Screenshot: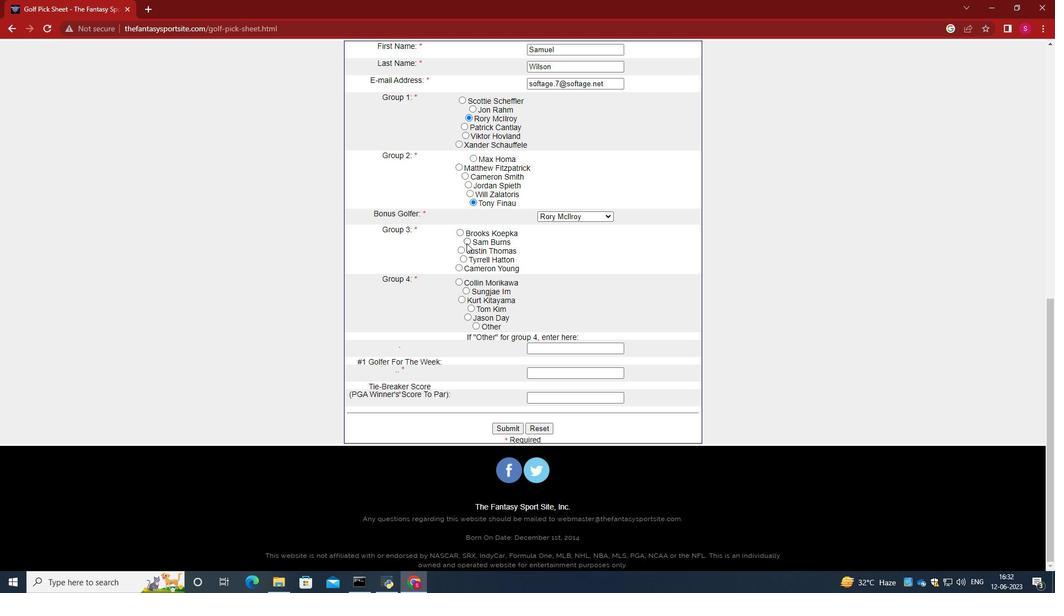 
Action: Mouse moved to (542, 285)
Screenshot: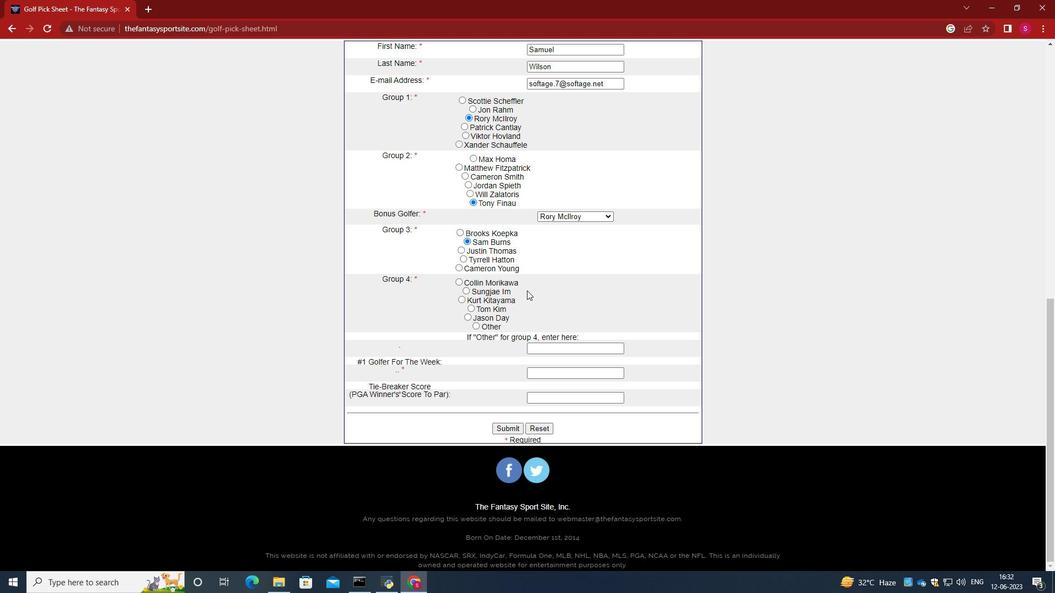 
Action: Mouse scrolled (542, 285) with delta (0, 0)
Screenshot: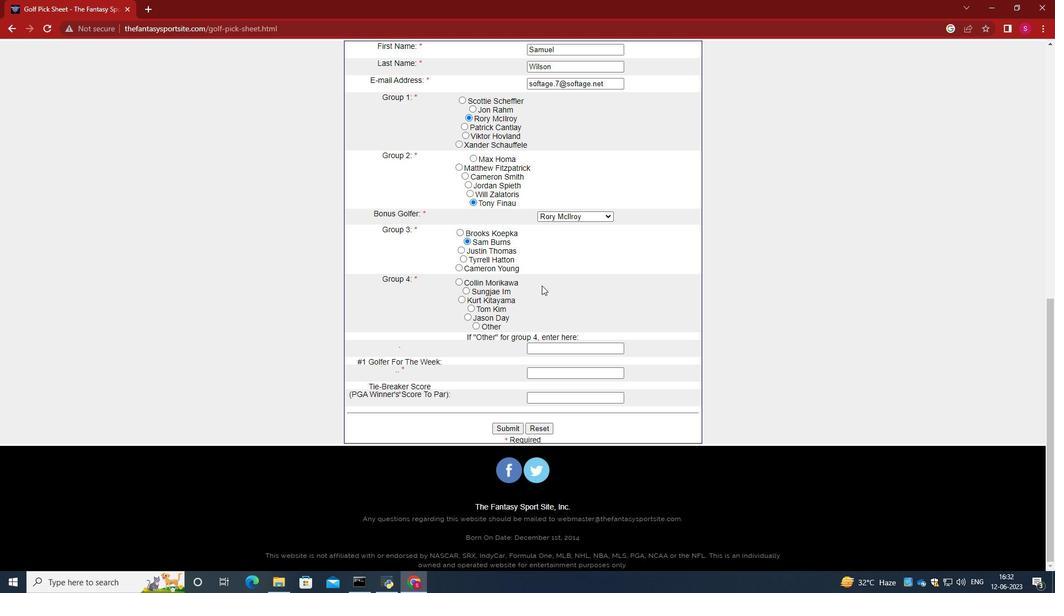 
Action: Mouse moved to (476, 327)
Screenshot: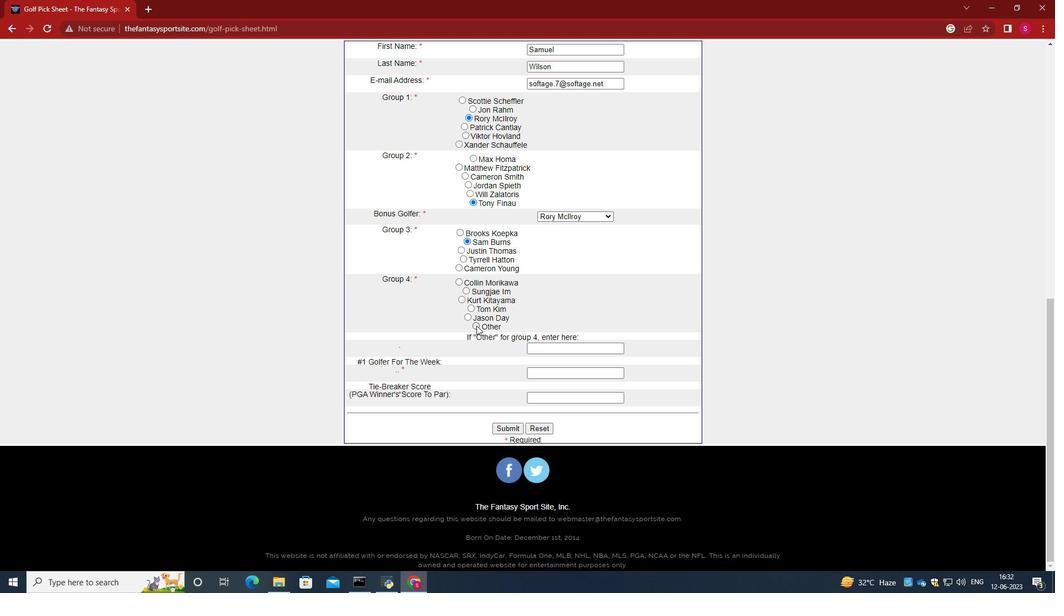 
Action: Mouse pressed left at (476, 327)
Screenshot: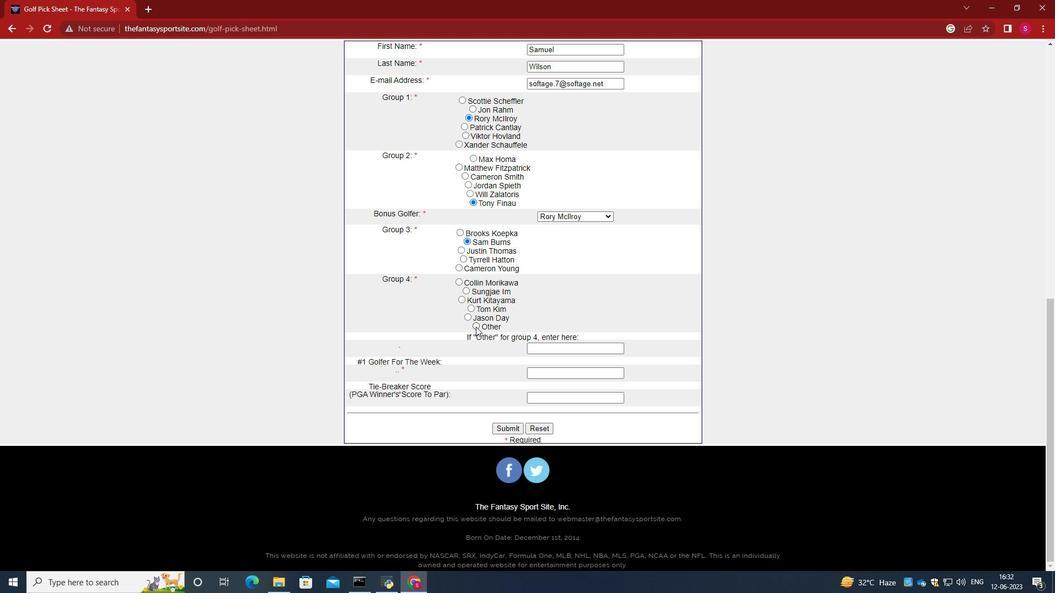 
Action: Mouse moved to (553, 311)
Screenshot: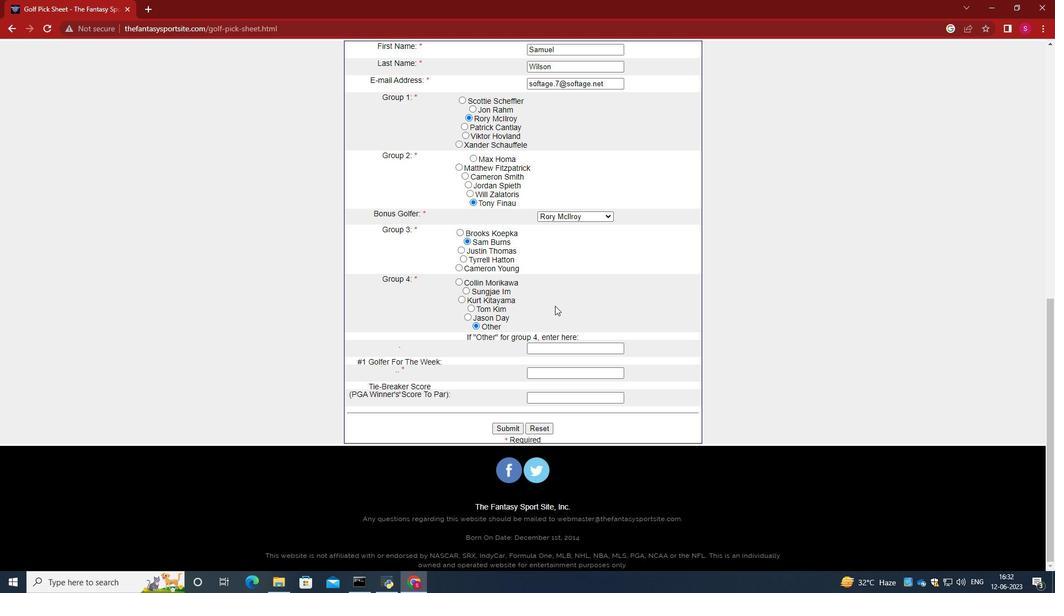 
Action: Mouse scrolled (553, 310) with delta (0, 0)
Screenshot: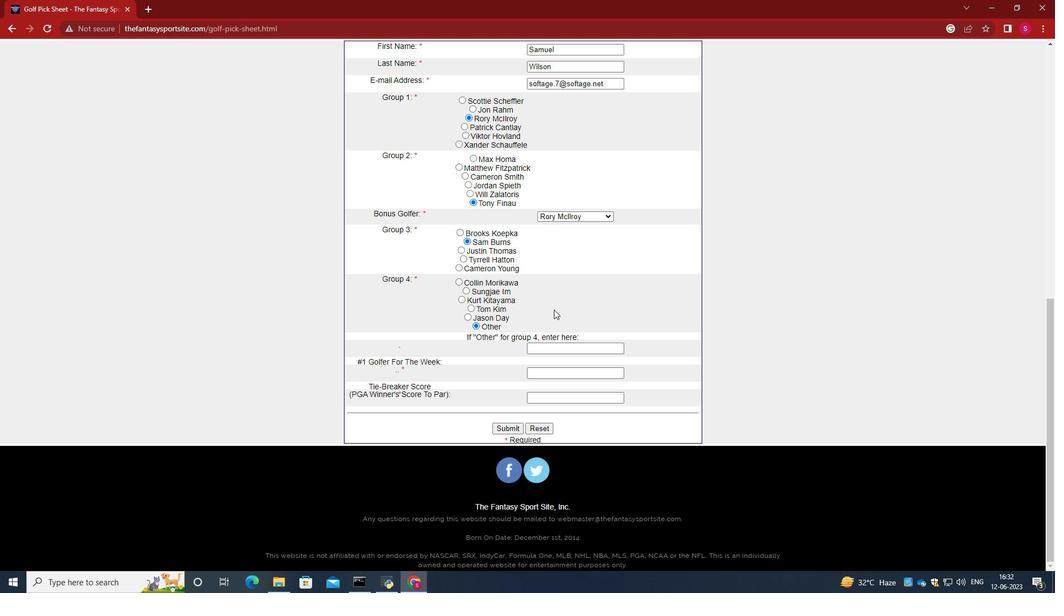 
Action: Mouse moved to (547, 344)
Screenshot: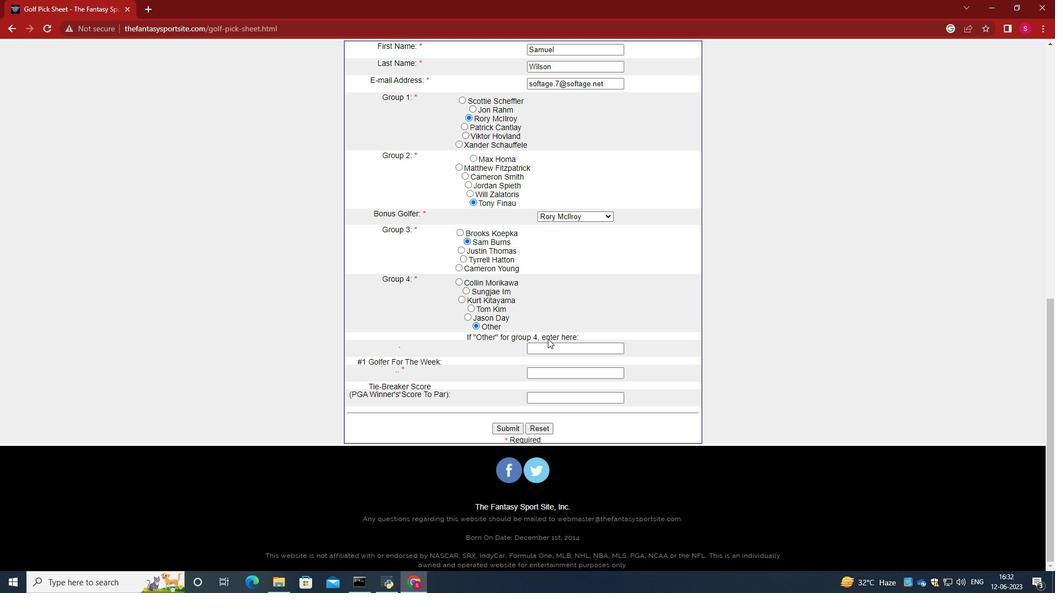 
Action: Mouse pressed left at (547, 344)
Screenshot: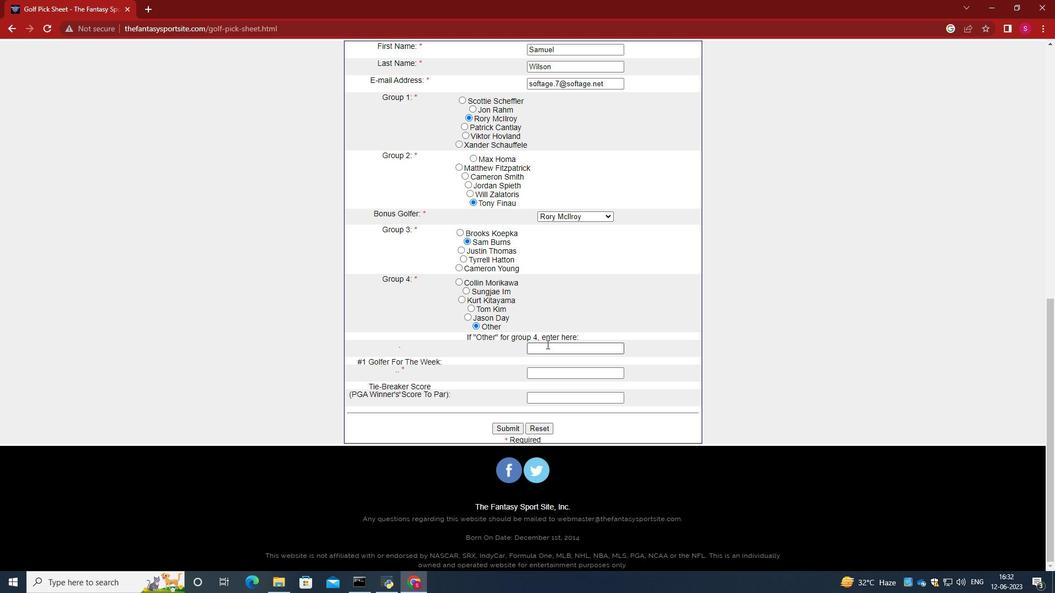 
Action: Key pressed <Key.caps_lock>H<Key.caps_lock>ideki<Key.space><Key.caps_lock>M<Key.caps_lock>atsu<Key.backspace>yama<Key.backspace><Key.backspace><Key.backspace><Key.backspace>uyamm<Key.backspace>a<Key.tab><Key.caps_lock>J<Key.caps_lock>ason<Key.space><Key.caps_lock>D<Key.caps_lock>ay<Key.tab>0
Screenshot: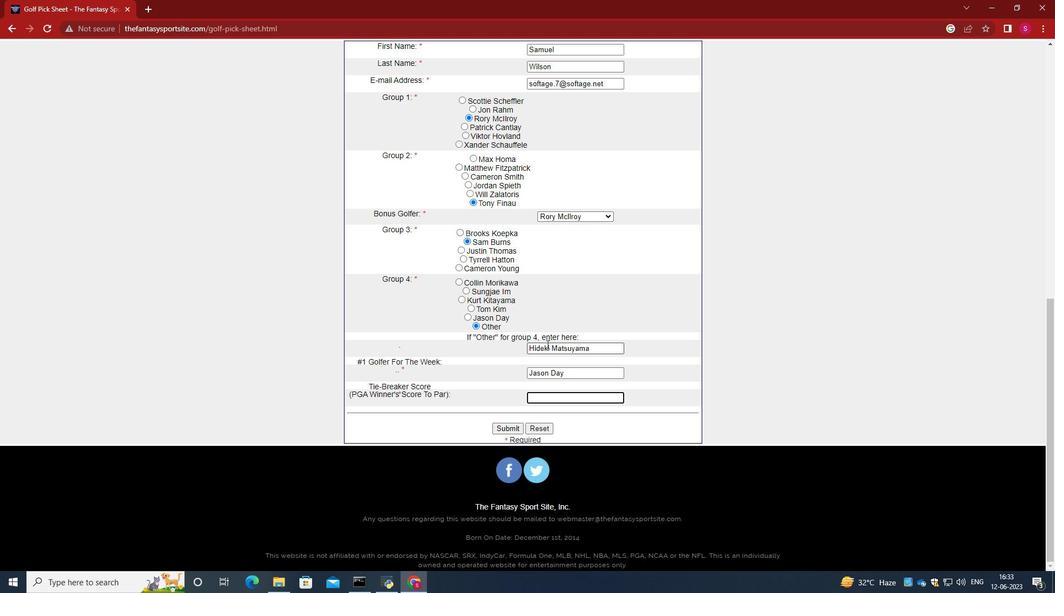 
Action: Mouse moved to (519, 424)
Screenshot: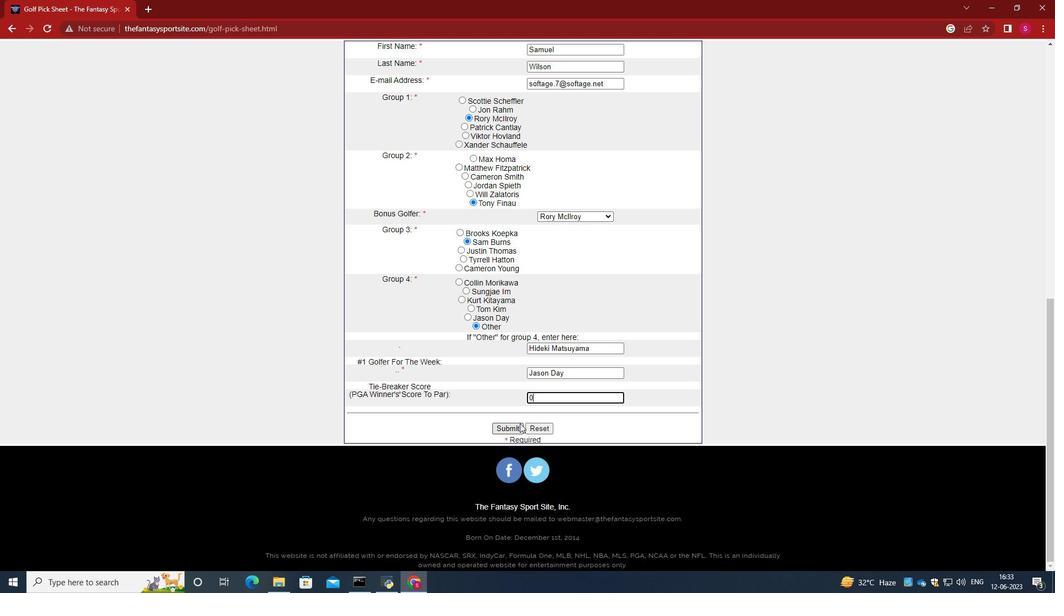 
Action: Mouse pressed left at (519, 424)
Screenshot: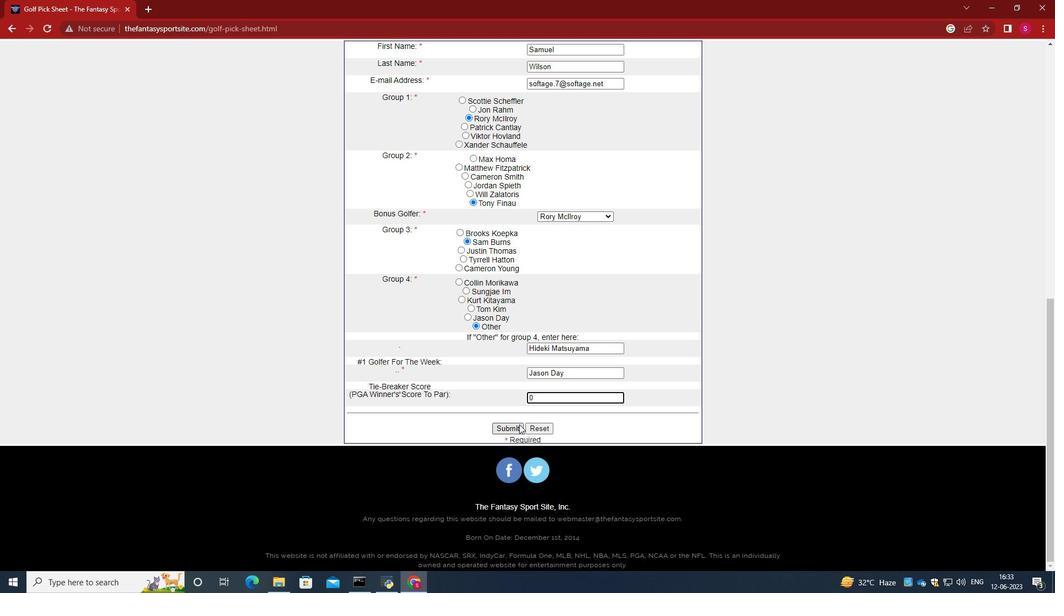 
